 Task: Look for space in Akitashi, Japan from 1st June, 2023 to 9th June, 2023 for 5 adults in price range Rs.6000 to Rs.12000. Place can be entire place with 3 bedrooms having 3 beds and 3 bathrooms. Property type can be house, flat, guest house. Booking option can be shelf check-in. Required host language is English.
Action: Mouse moved to (487, 116)
Screenshot: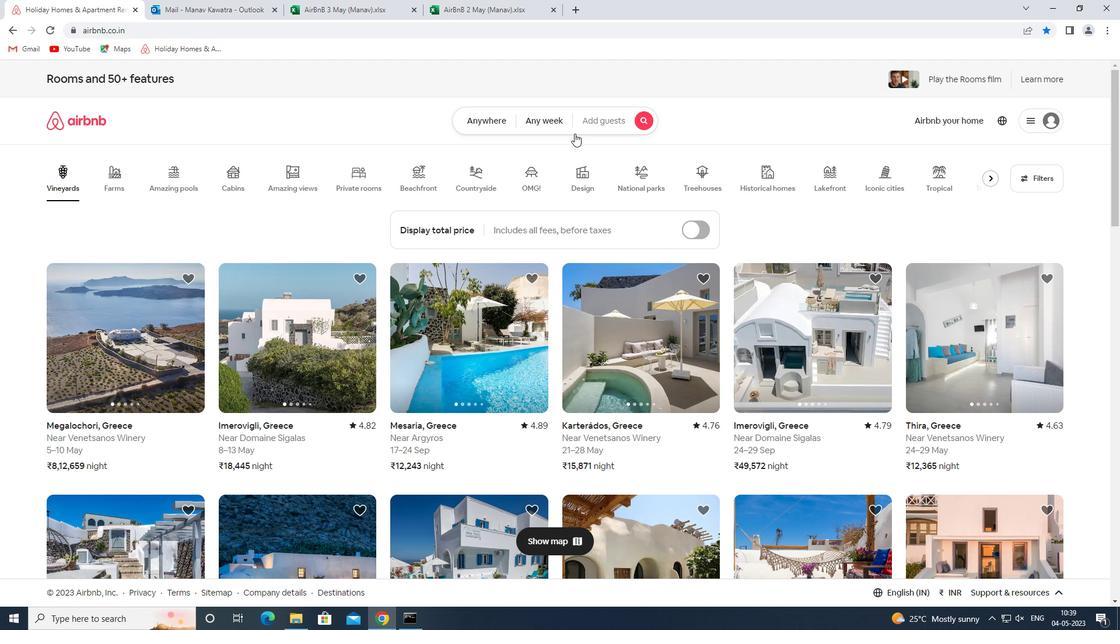 
Action: Mouse pressed left at (487, 116)
Screenshot: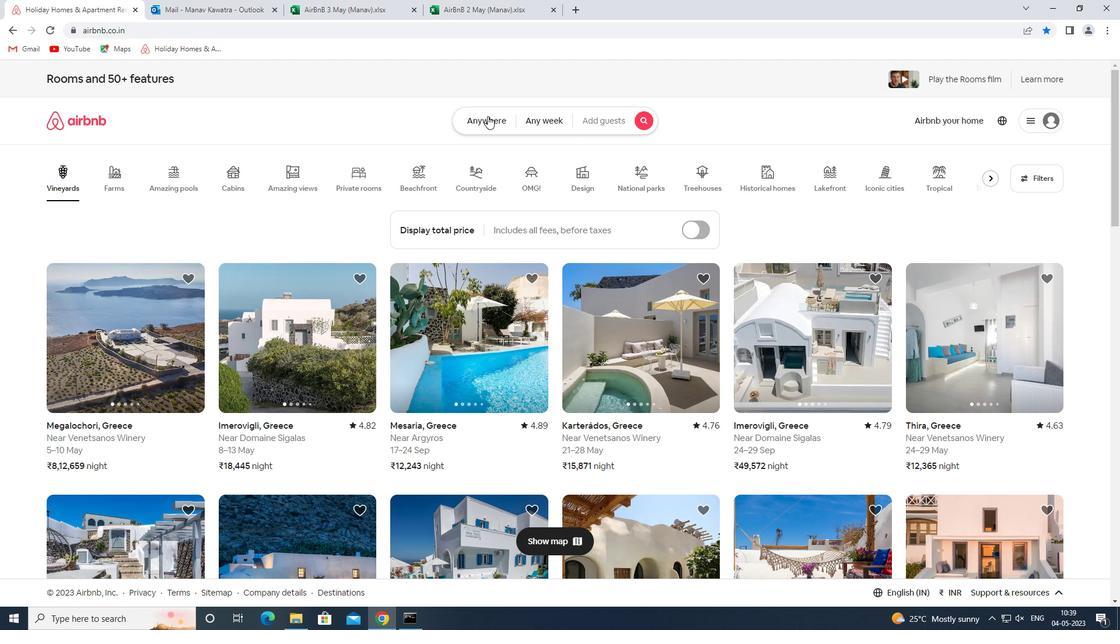 
Action: Mouse moved to (396, 168)
Screenshot: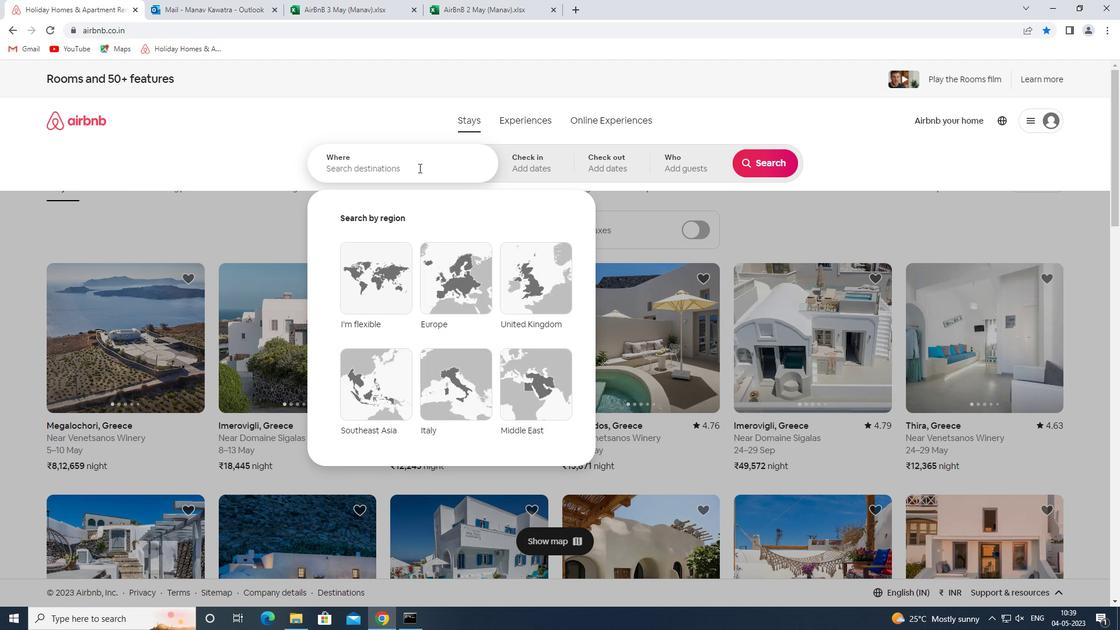 
Action: Mouse pressed left at (396, 168)
Screenshot: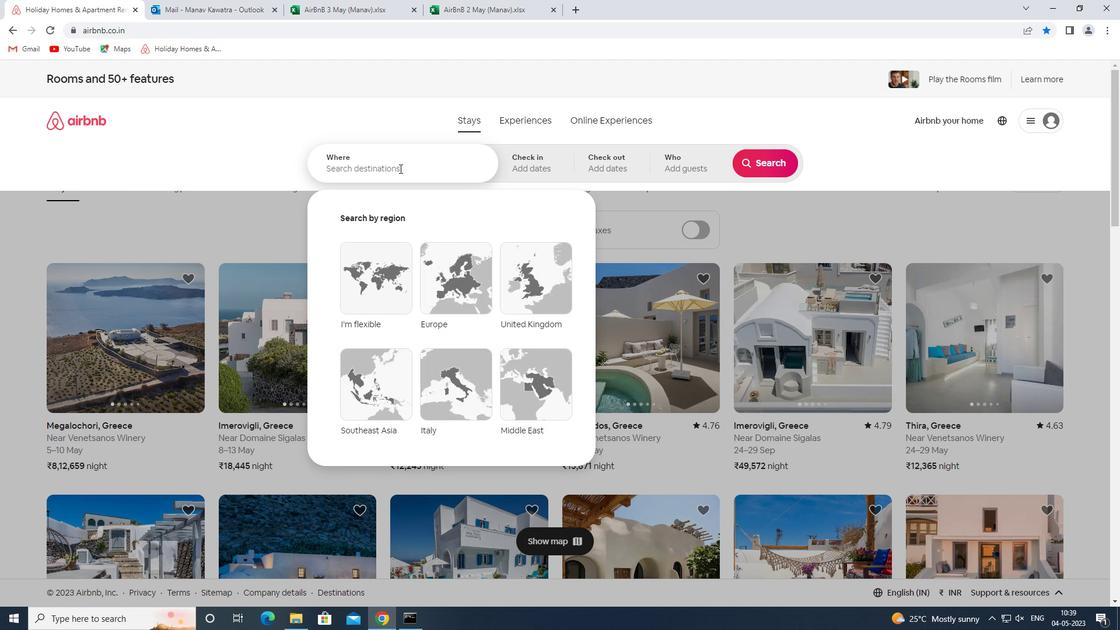 
Action: Mouse moved to (396, 167)
Screenshot: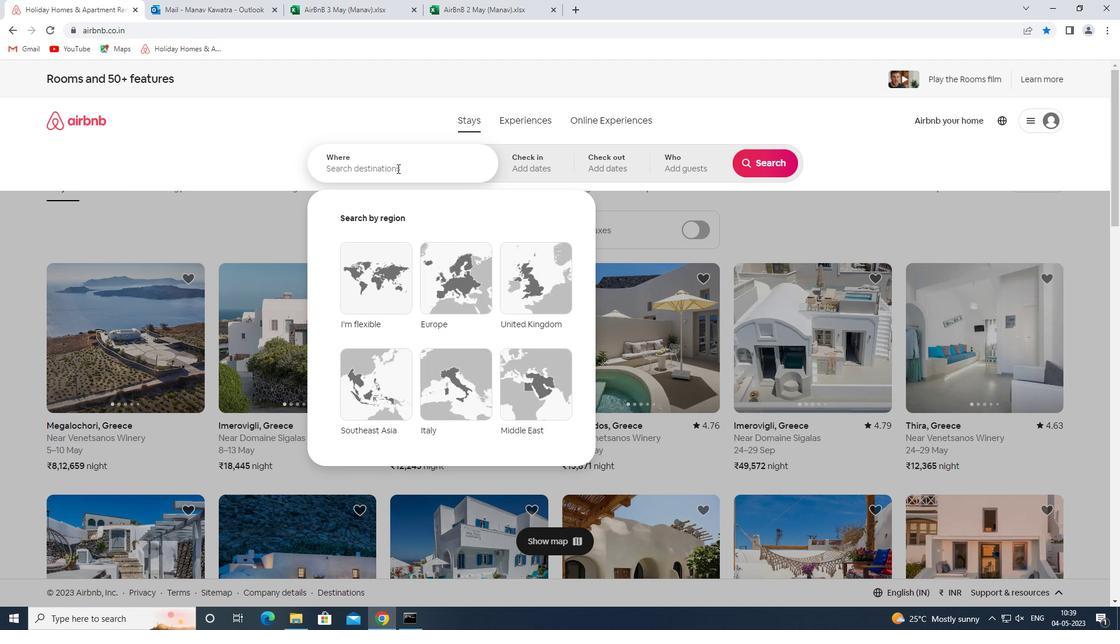 
Action: Key pressed akitashi<Key.space>japan<Key.space><Key.enter>
Screenshot: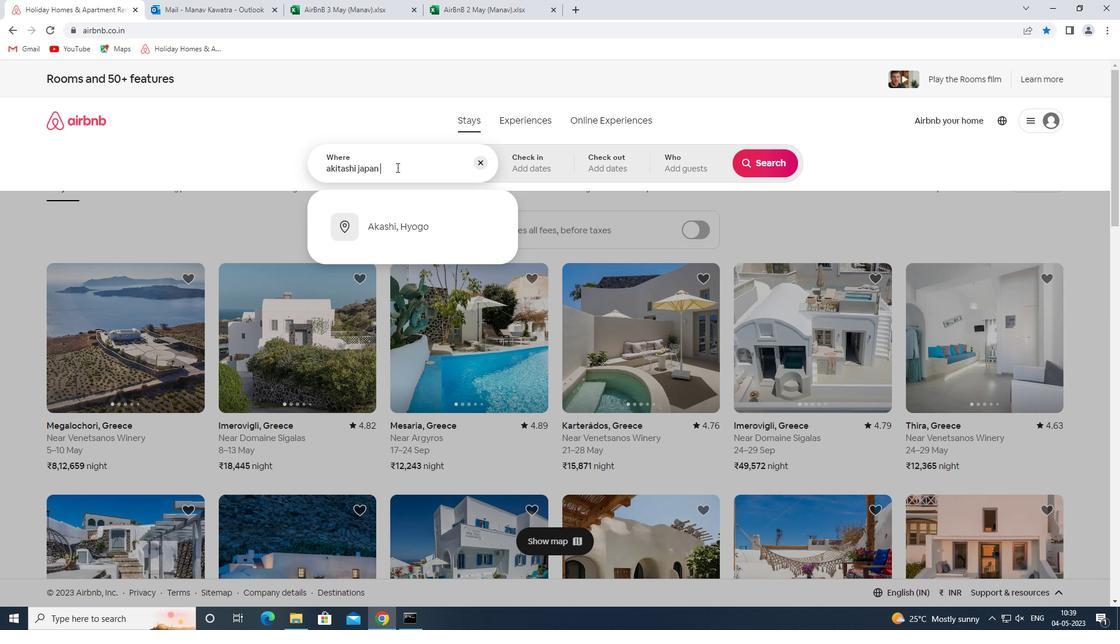 
Action: Mouse moved to (693, 304)
Screenshot: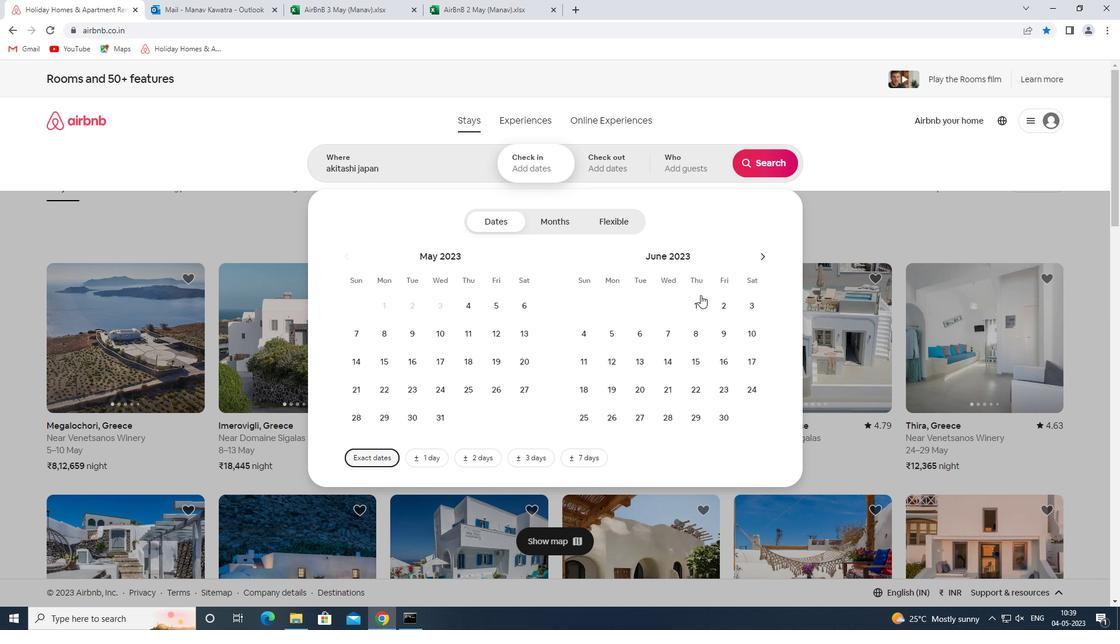 
Action: Mouse pressed left at (693, 304)
Screenshot: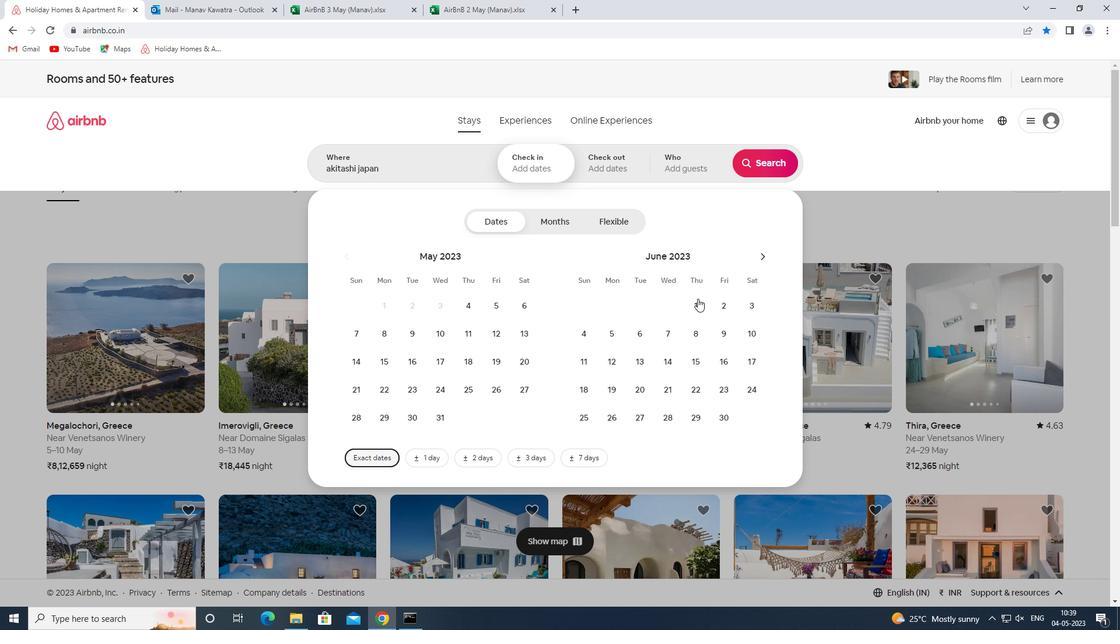 
Action: Mouse moved to (728, 333)
Screenshot: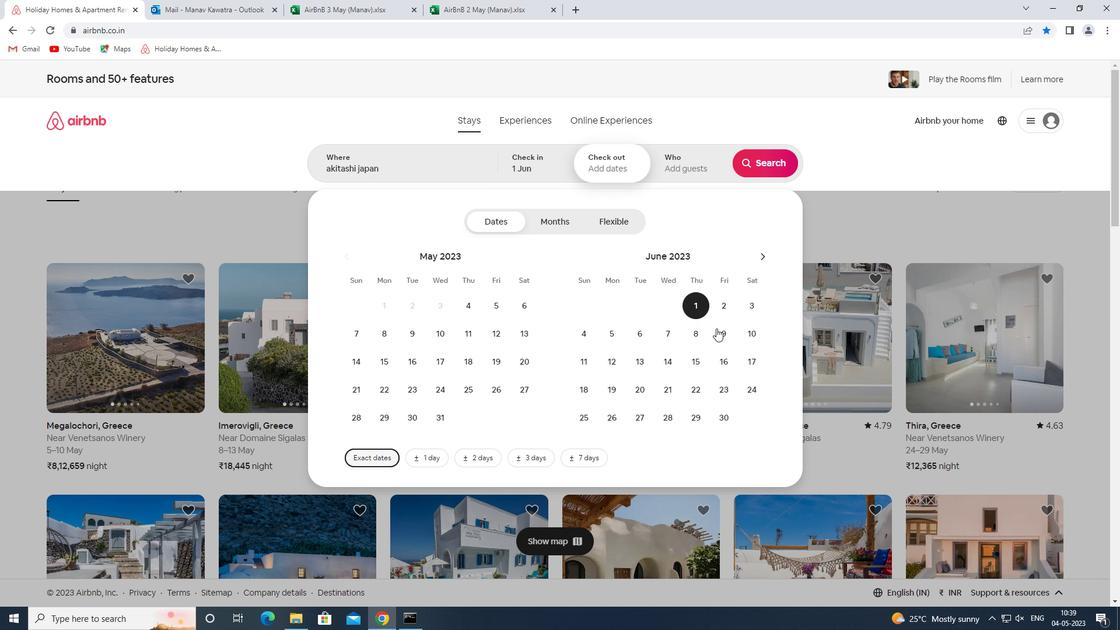 
Action: Mouse pressed left at (728, 333)
Screenshot: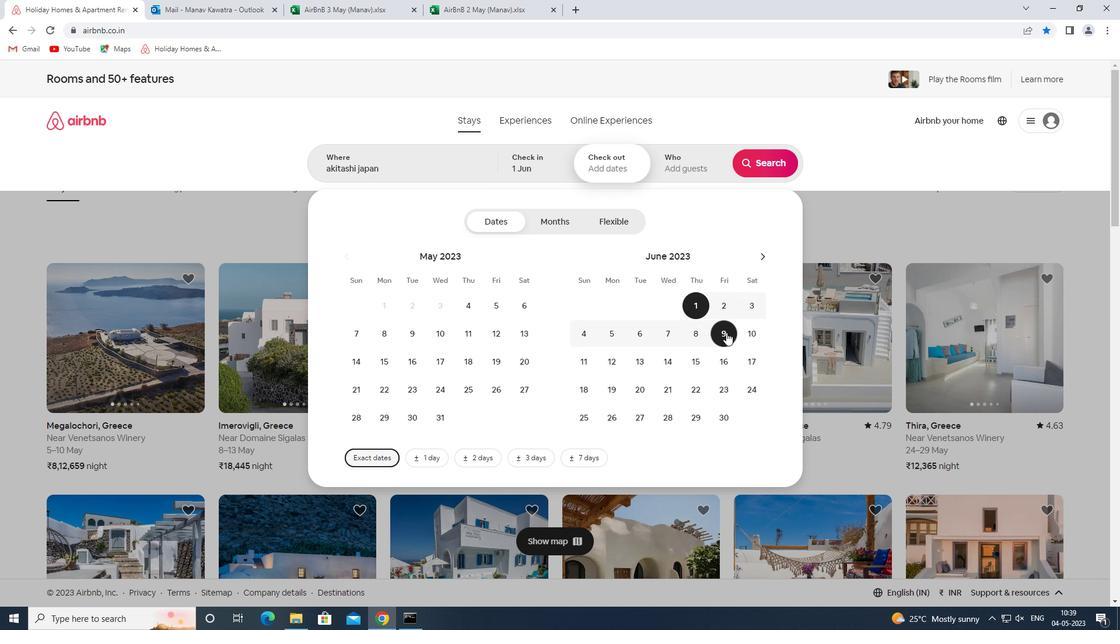 
Action: Mouse moved to (686, 170)
Screenshot: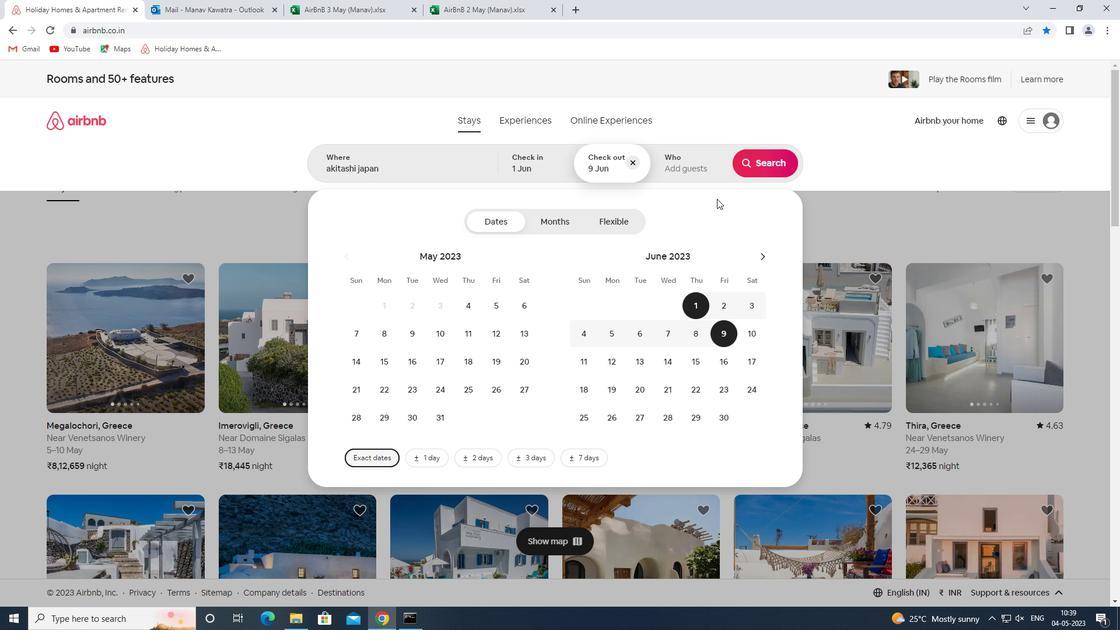
Action: Mouse pressed left at (686, 170)
Screenshot: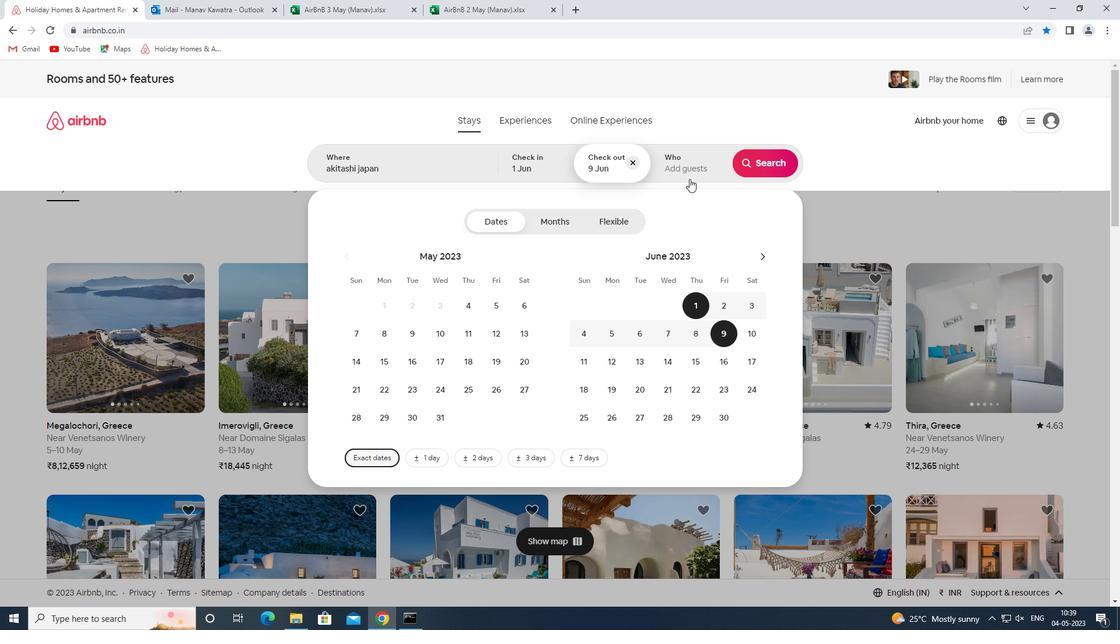 
Action: Mouse moved to (769, 226)
Screenshot: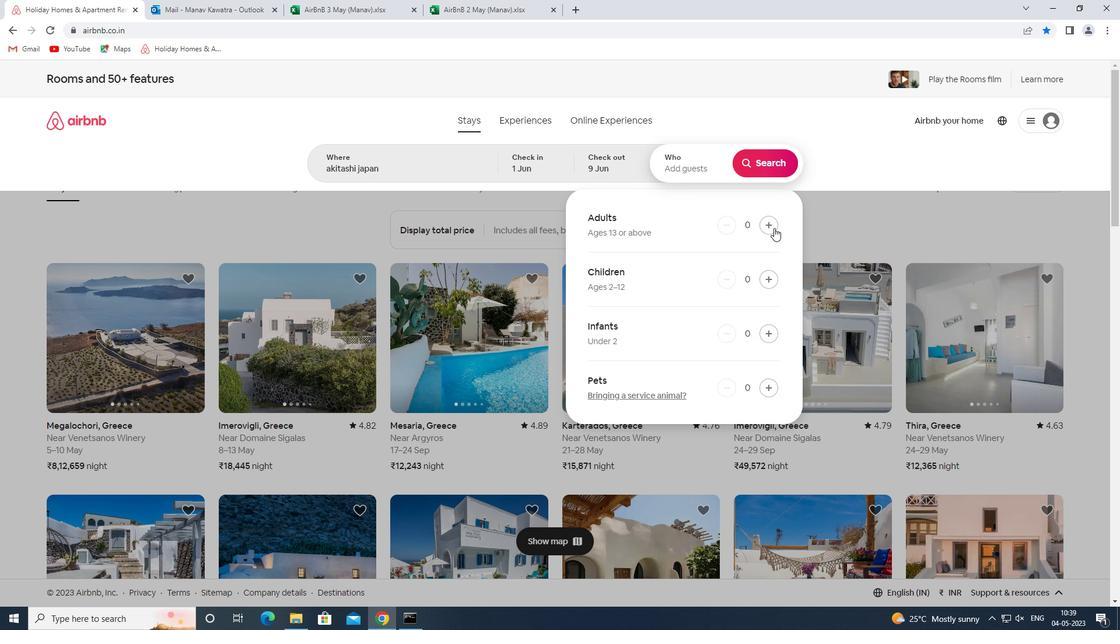 
Action: Mouse pressed left at (769, 226)
Screenshot: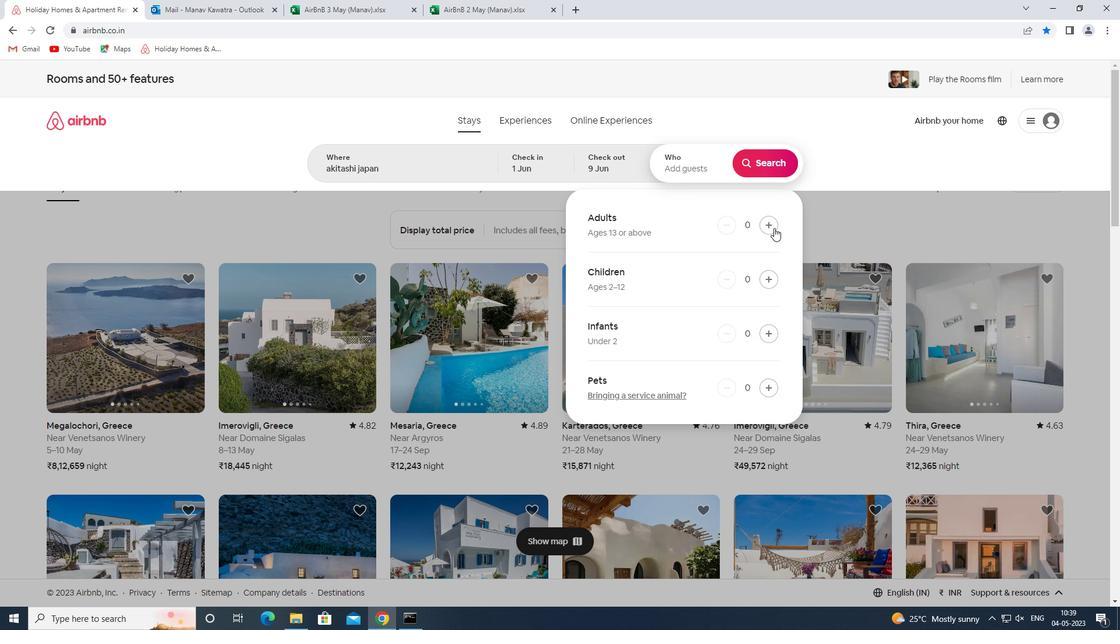 
Action: Mouse moved to (770, 225)
Screenshot: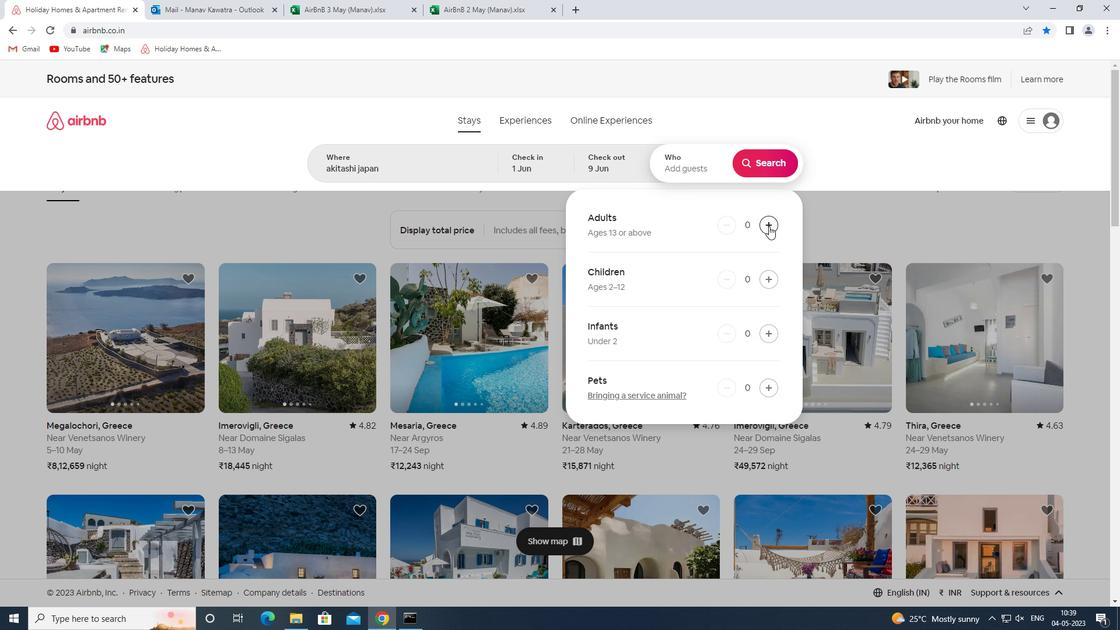 
Action: Mouse pressed left at (770, 225)
Screenshot: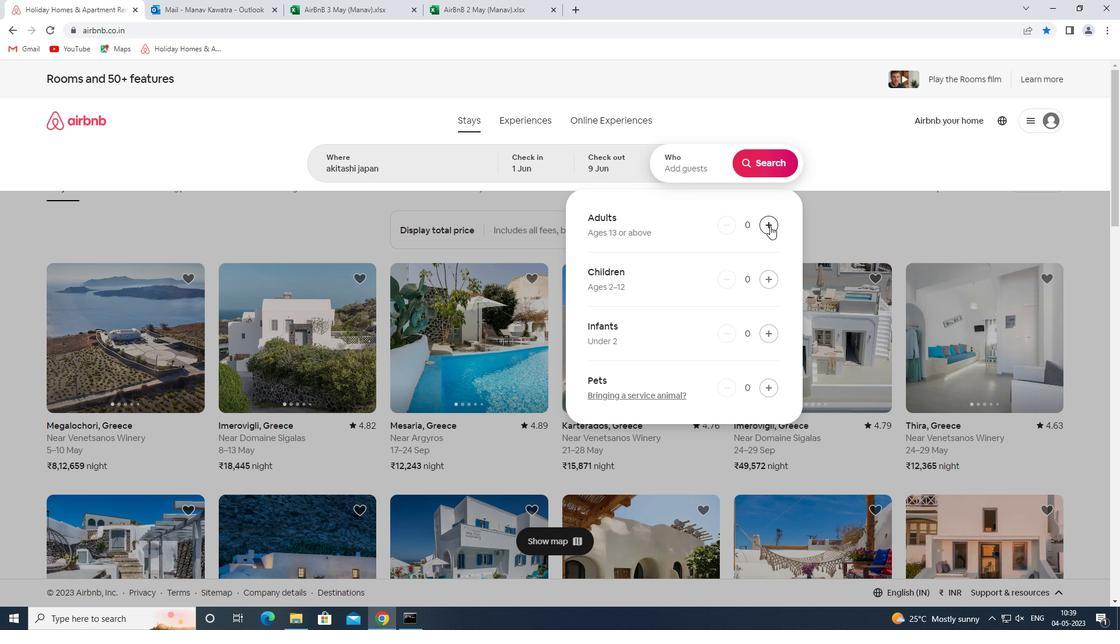 
Action: Mouse pressed left at (770, 225)
Screenshot: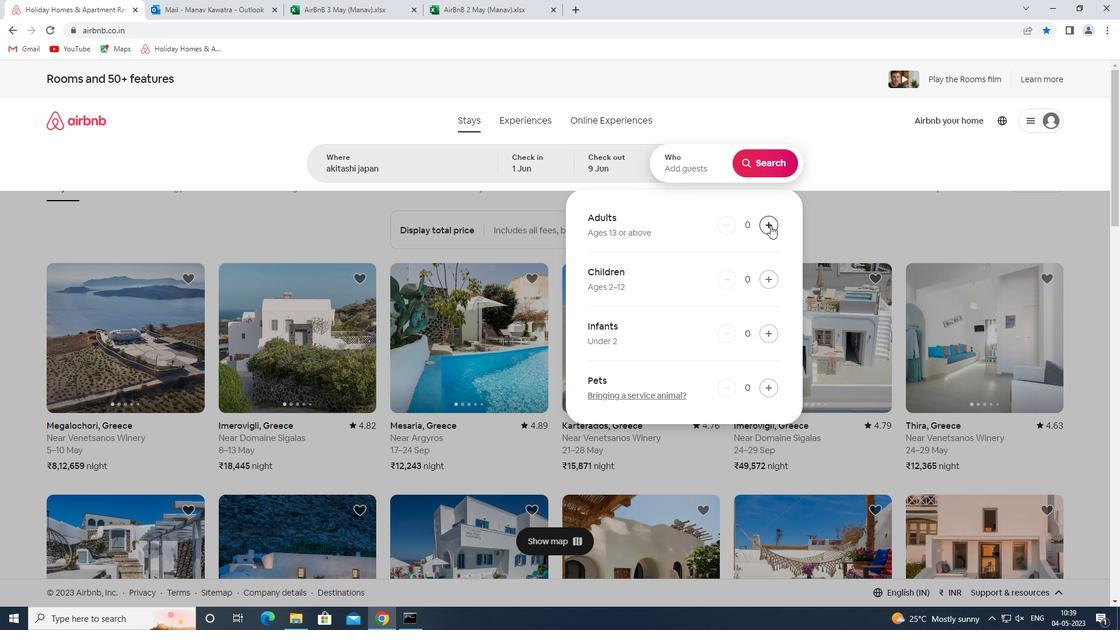 
Action: Mouse pressed left at (770, 225)
Screenshot: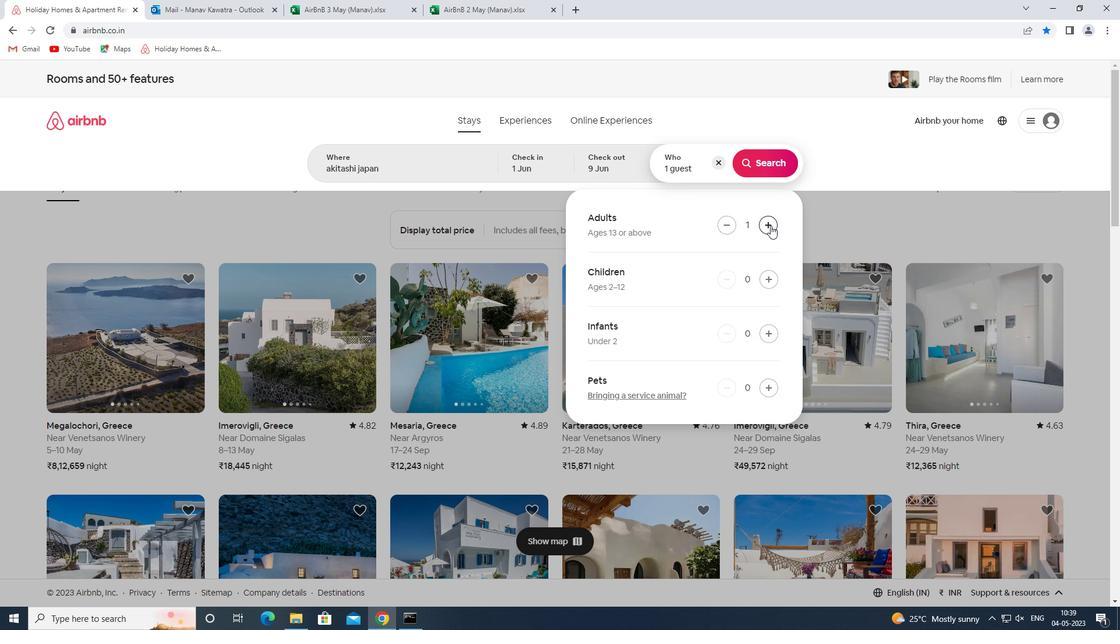 
Action: Mouse moved to (771, 225)
Screenshot: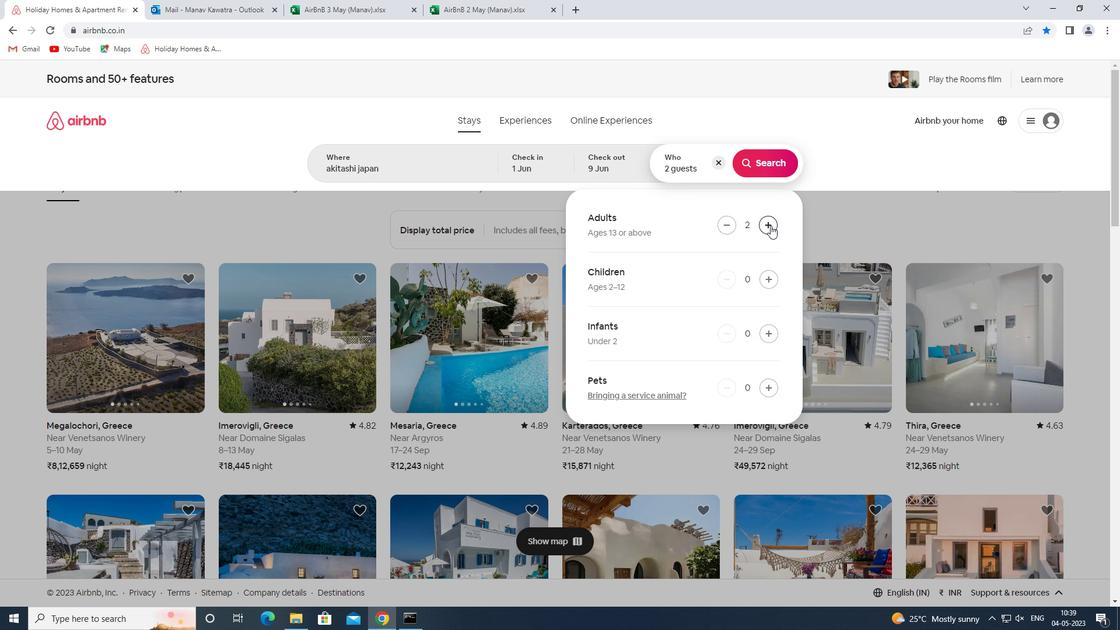 
Action: Mouse pressed left at (771, 225)
Screenshot: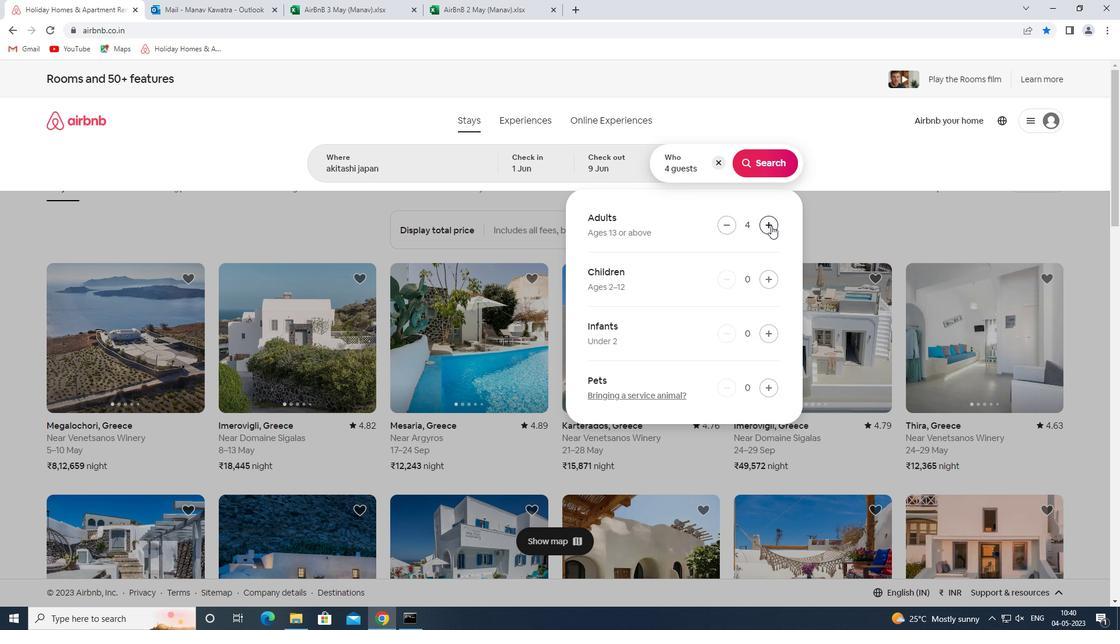 
Action: Mouse moved to (759, 165)
Screenshot: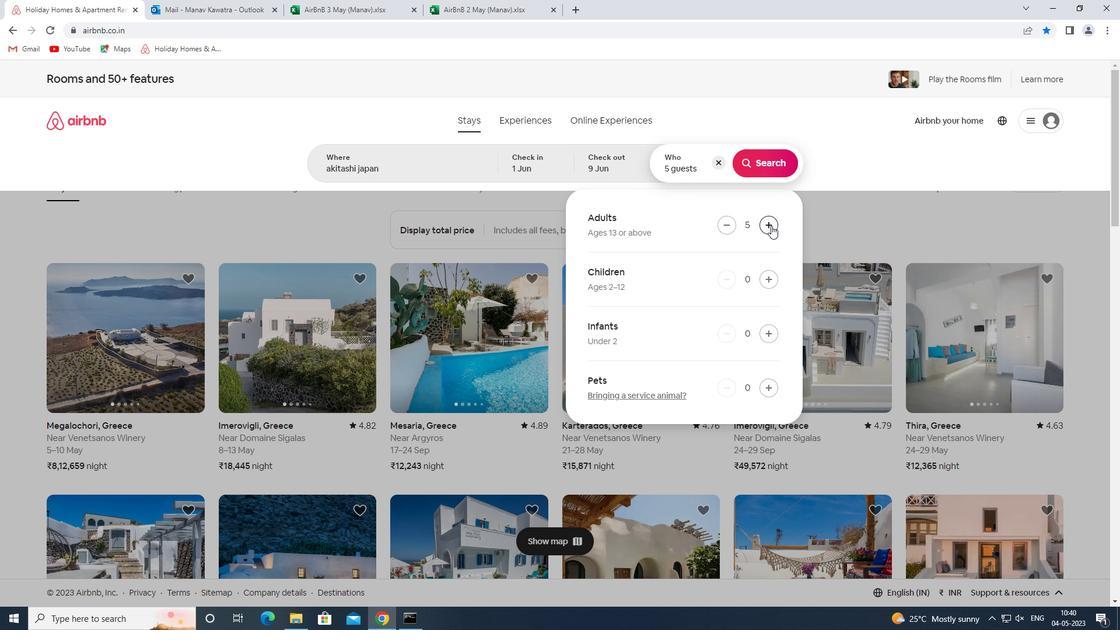 
Action: Mouse pressed left at (759, 165)
Screenshot: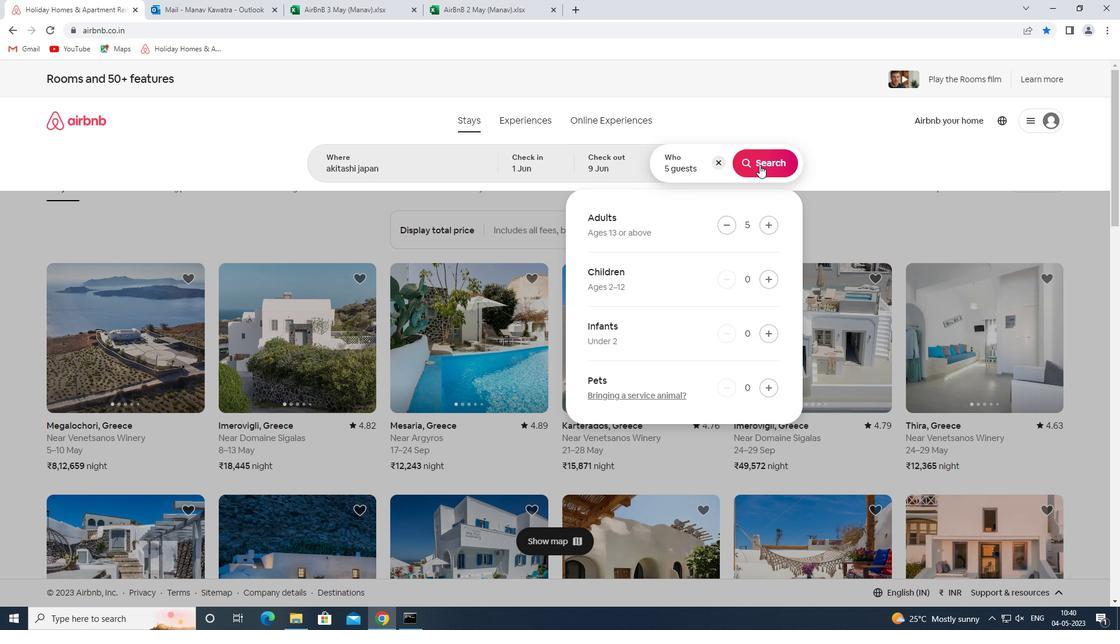 
Action: Mouse moved to (1081, 130)
Screenshot: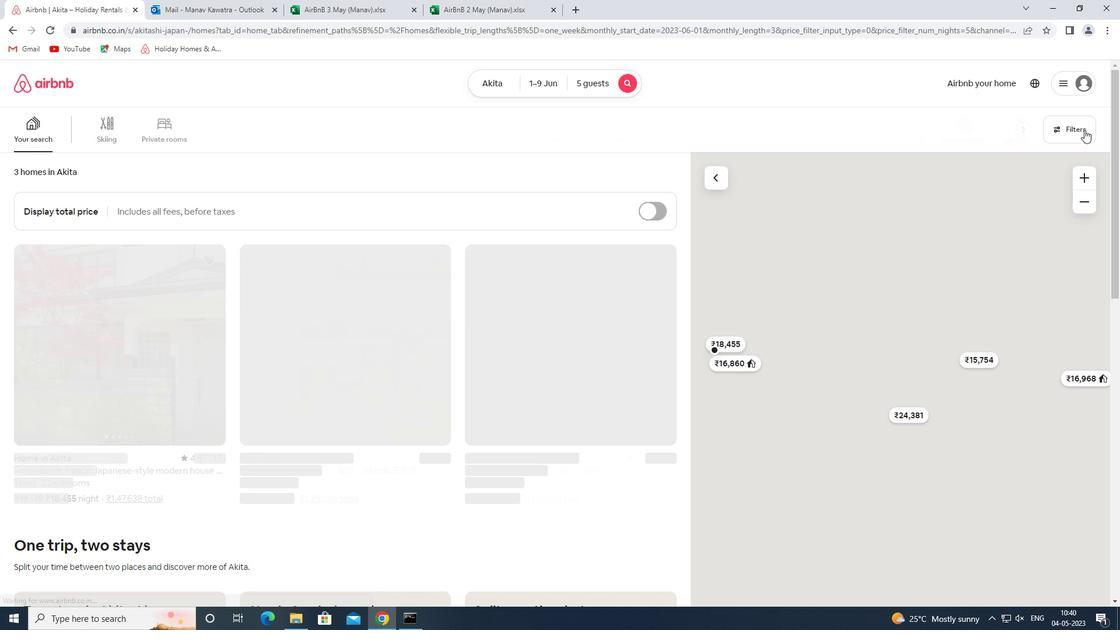 
Action: Mouse pressed left at (1081, 130)
Screenshot: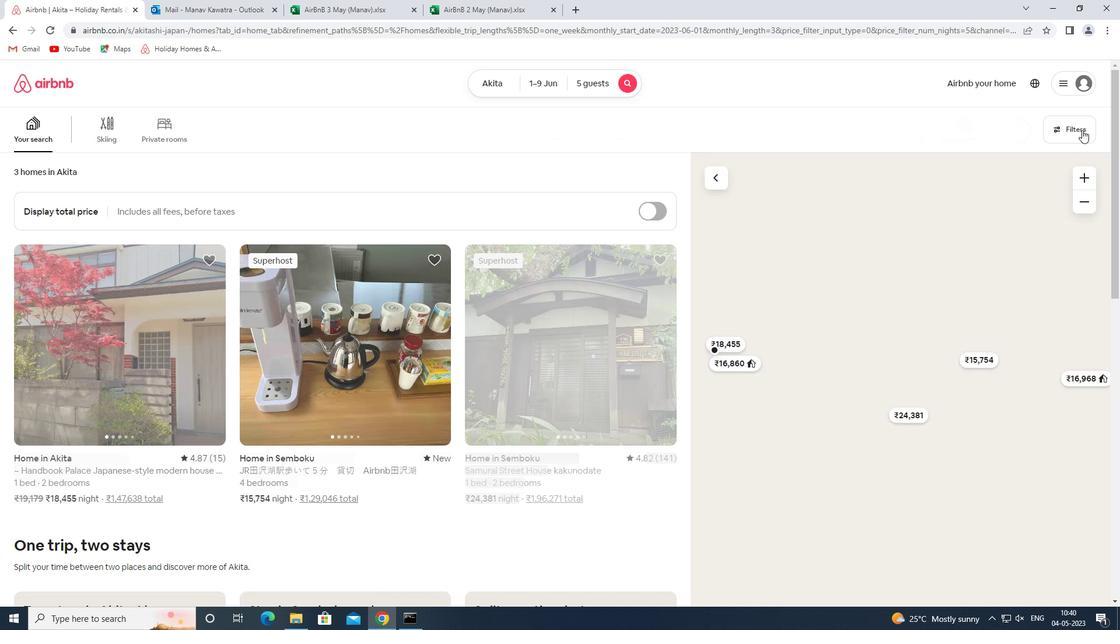 
Action: Mouse moved to (421, 278)
Screenshot: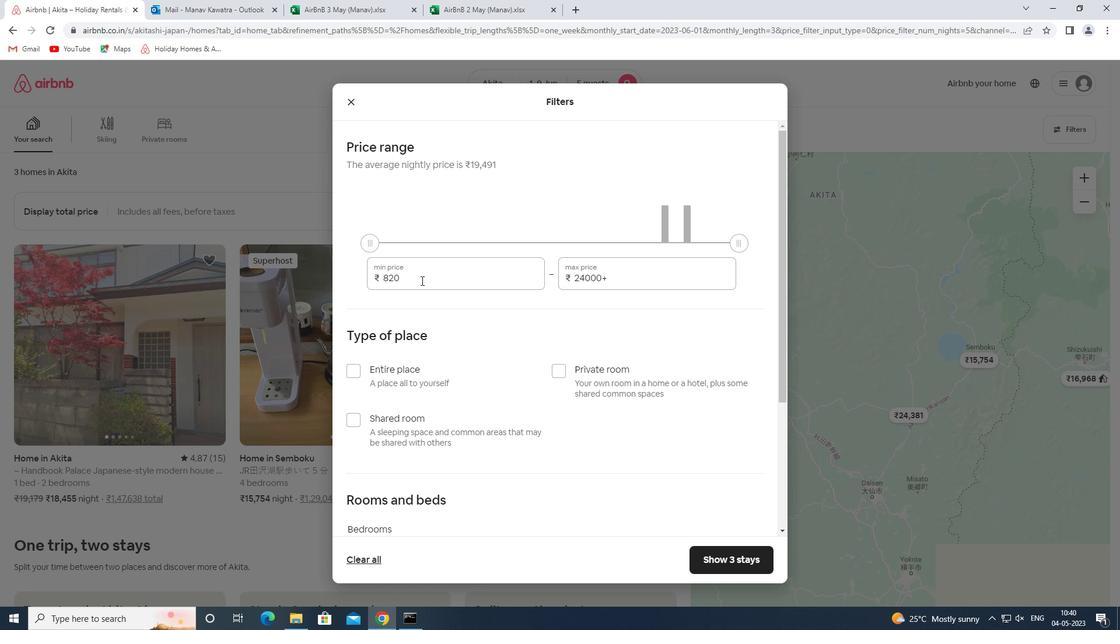 
Action: Mouse pressed left at (421, 278)
Screenshot: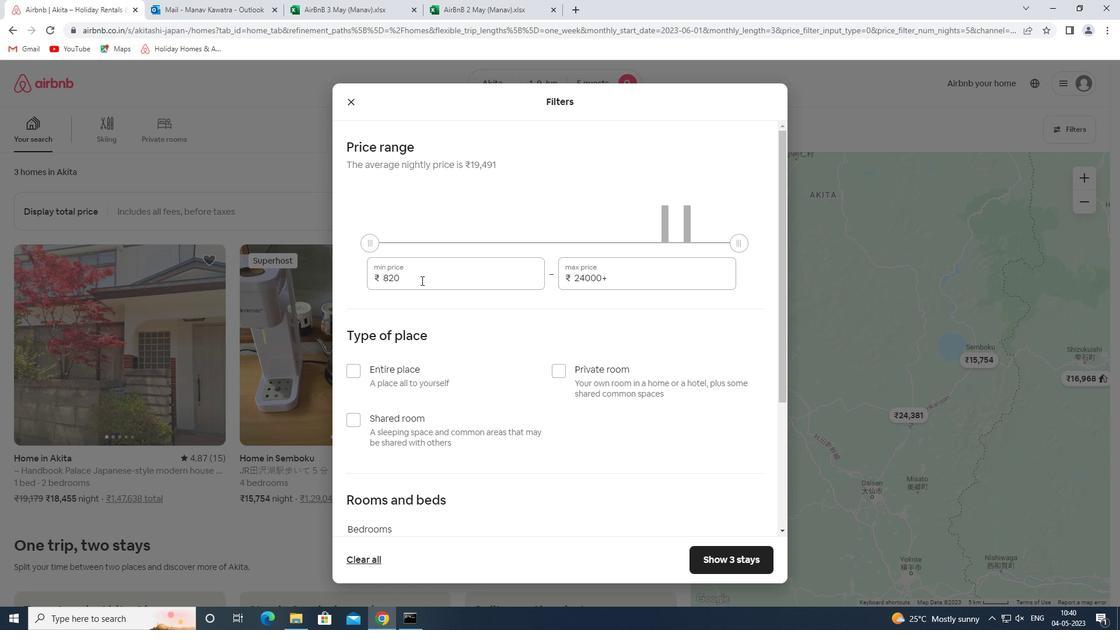
Action: Mouse pressed left at (421, 278)
Screenshot: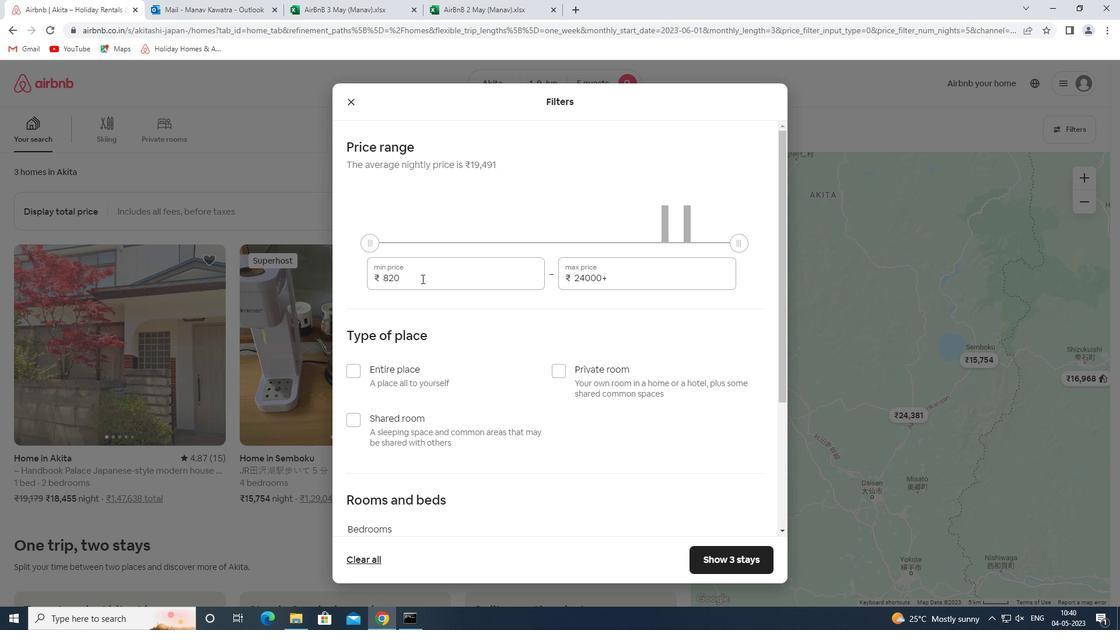 
Action: Mouse moved to (422, 278)
Screenshot: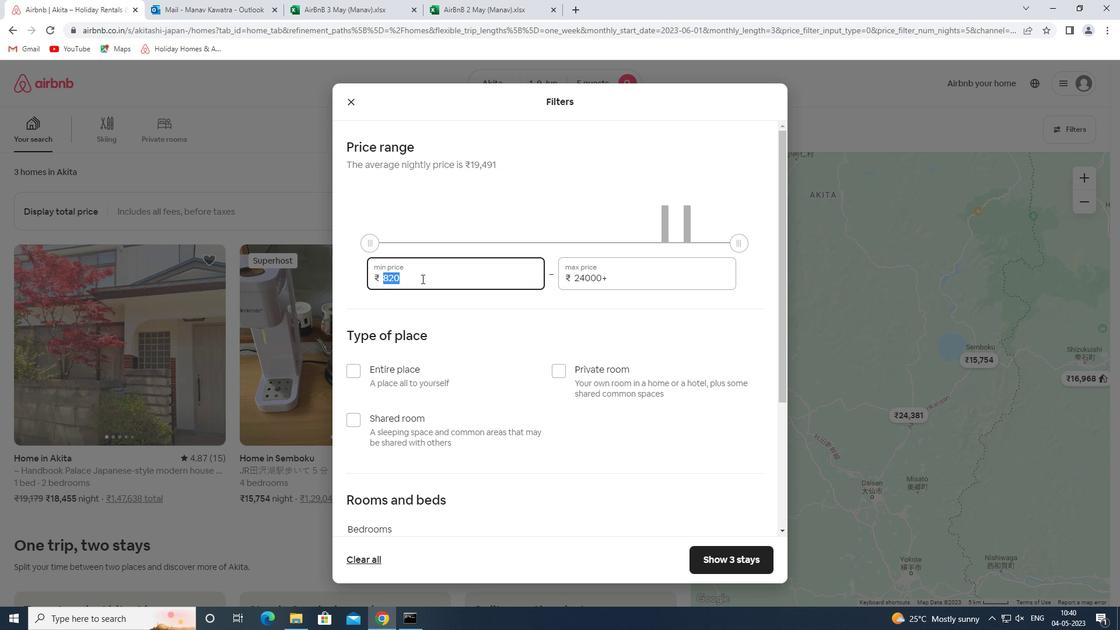 
Action: Key pressed 6000<Key.tab>12000
Screenshot: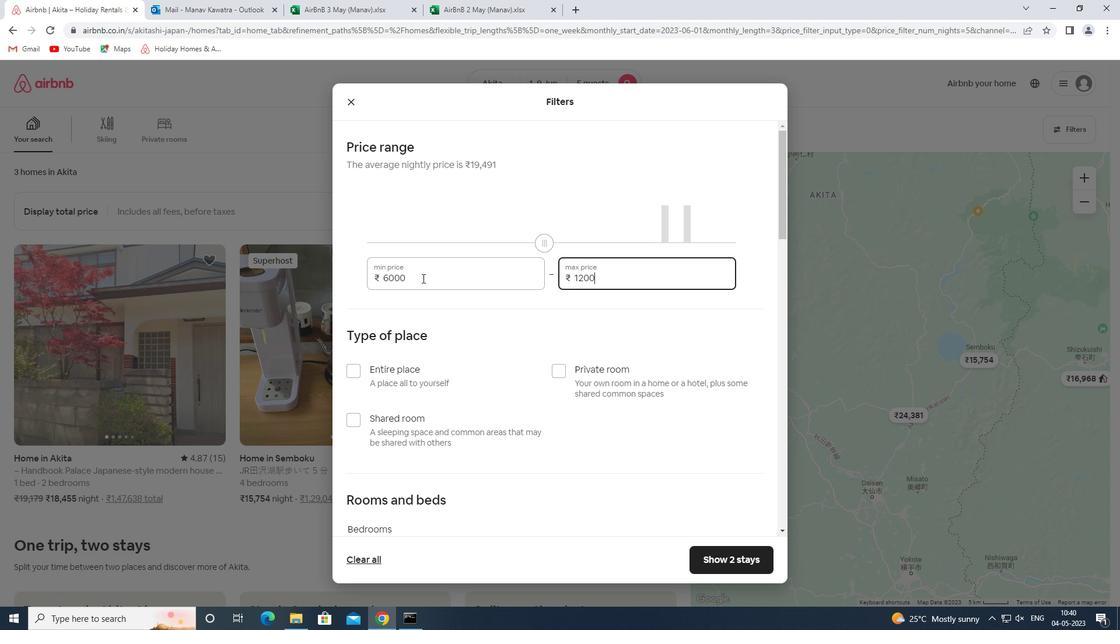 
Action: Mouse moved to (399, 372)
Screenshot: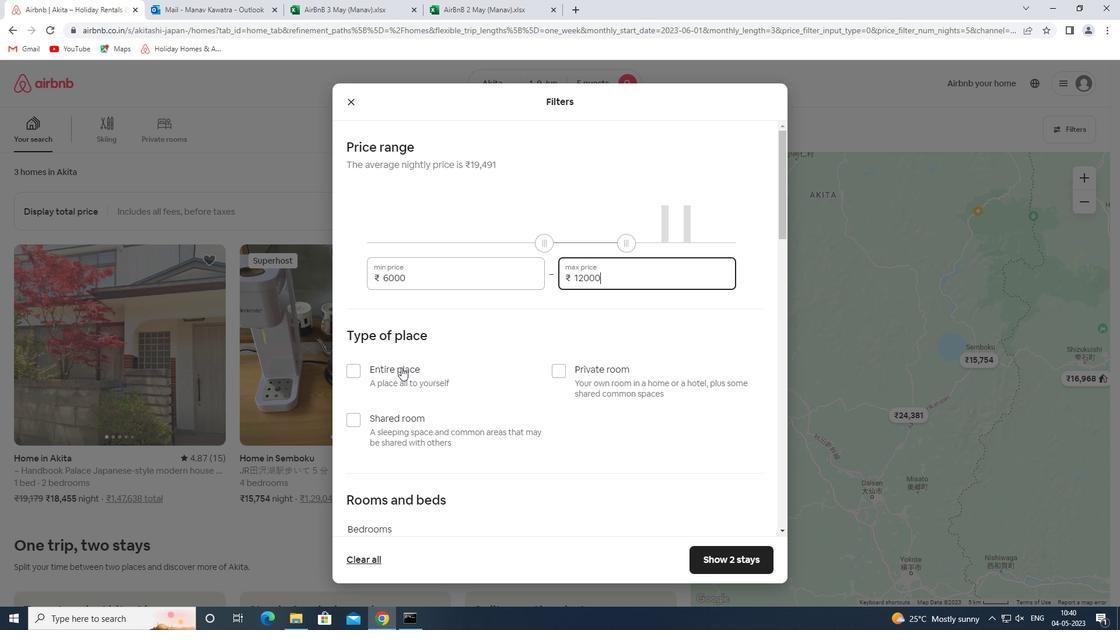 
Action: Mouse pressed left at (399, 372)
Screenshot: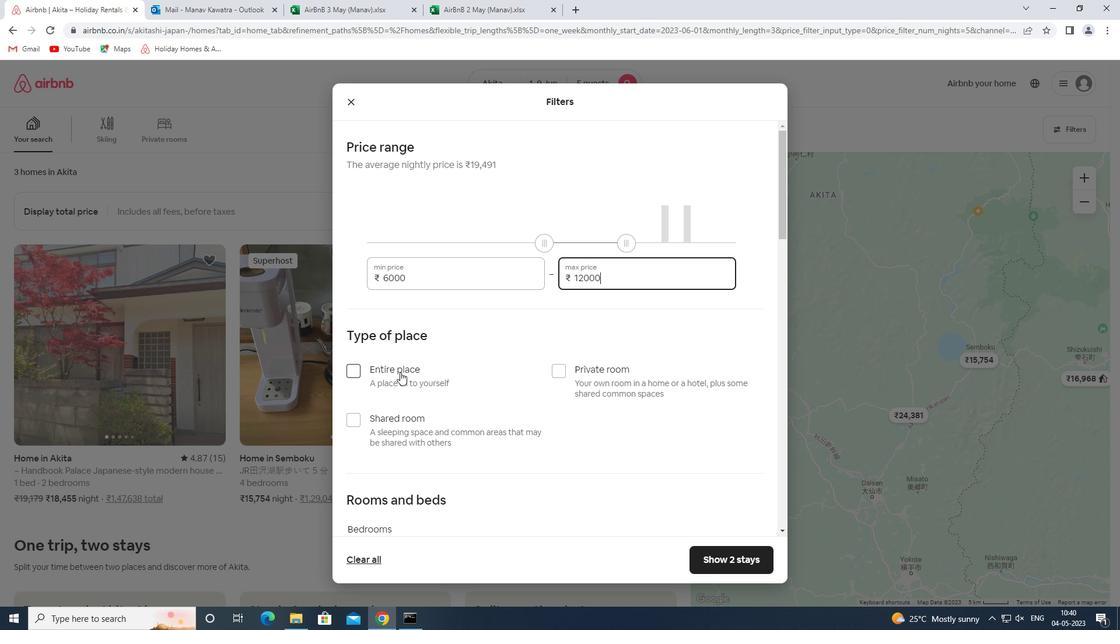 
Action: Mouse moved to (451, 339)
Screenshot: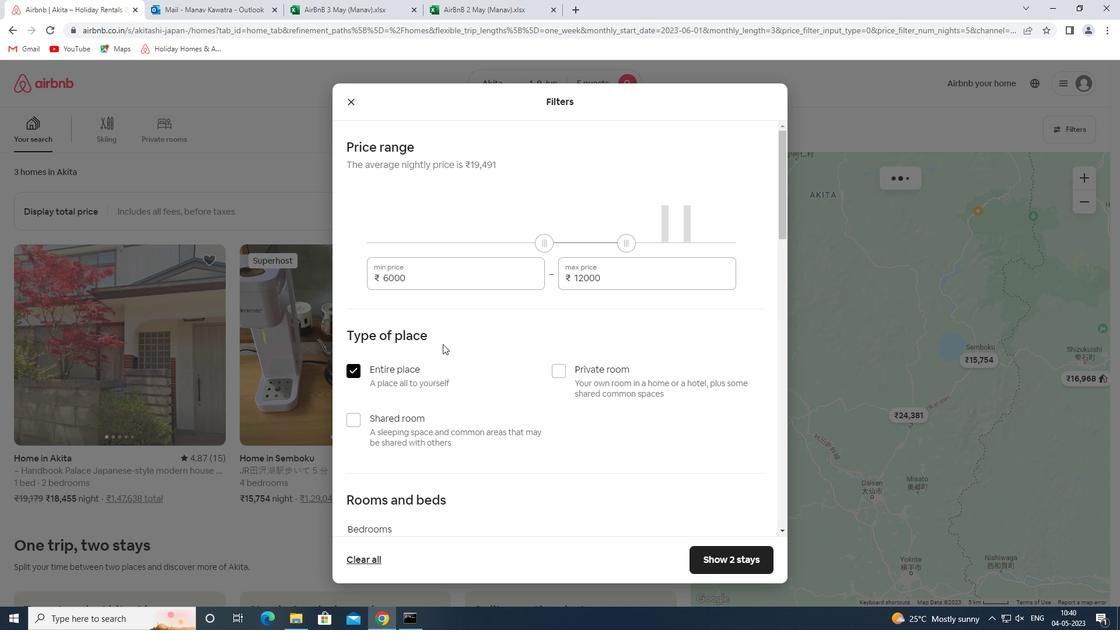 
Action: Mouse scrolled (451, 338) with delta (0, 0)
Screenshot: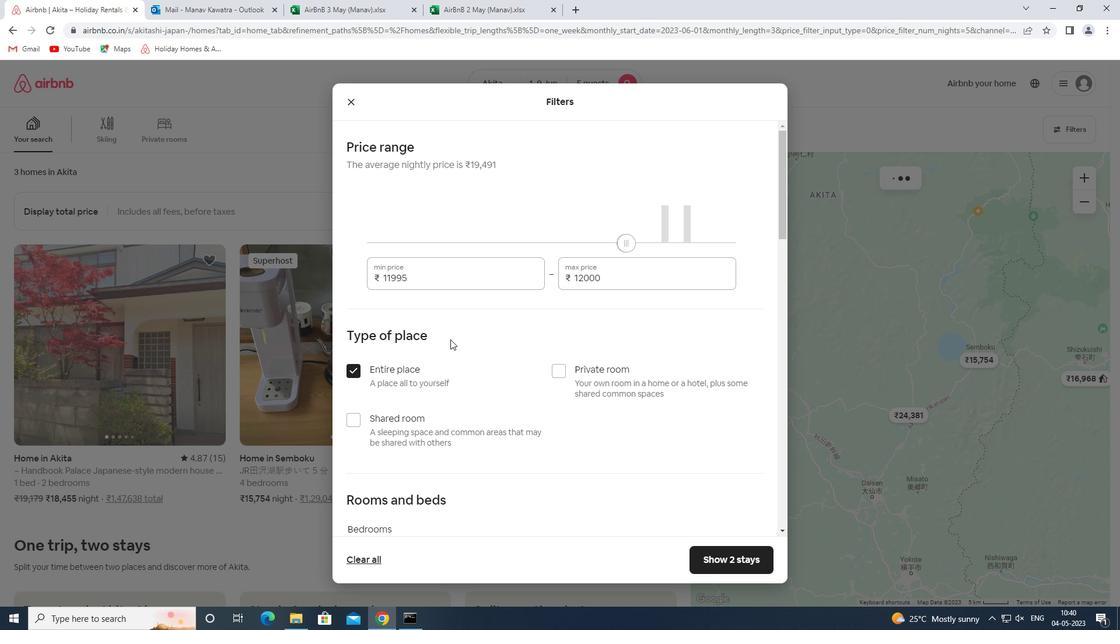 
Action: Mouse moved to (451, 339)
Screenshot: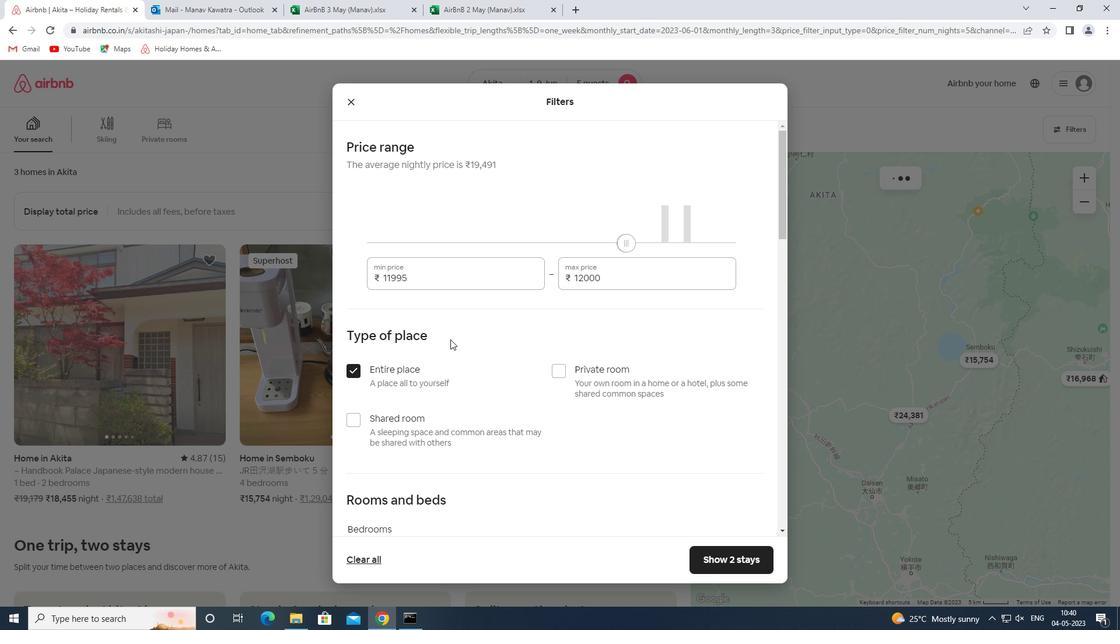 
Action: Mouse scrolled (451, 338) with delta (0, 0)
Screenshot: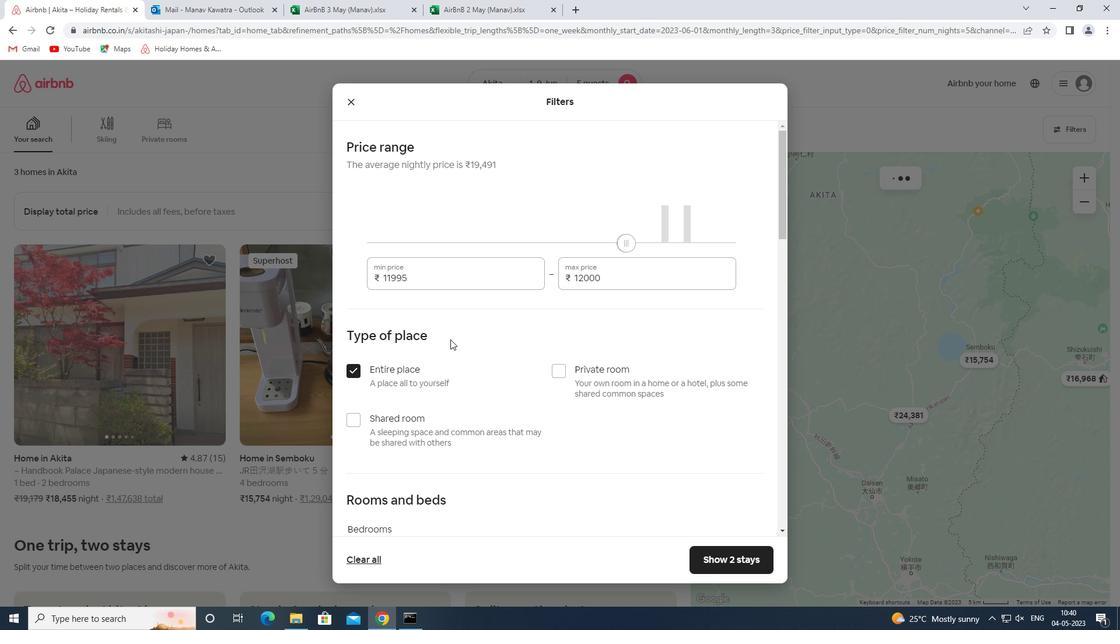 
Action: Mouse scrolled (451, 338) with delta (0, 0)
Screenshot: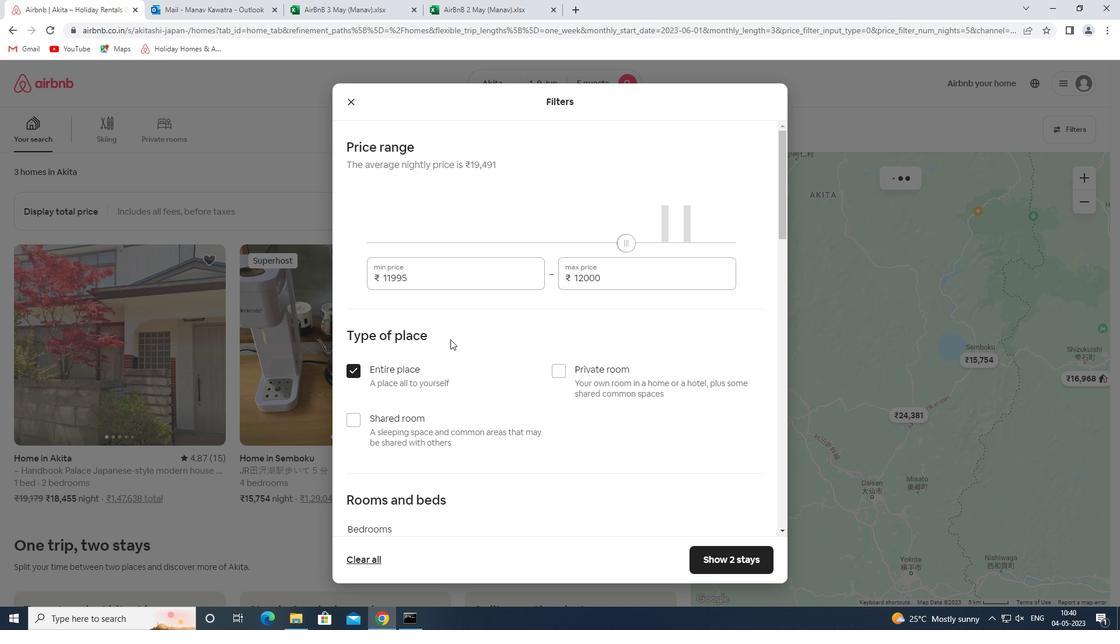 
Action: Mouse scrolled (451, 338) with delta (0, 0)
Screenshot: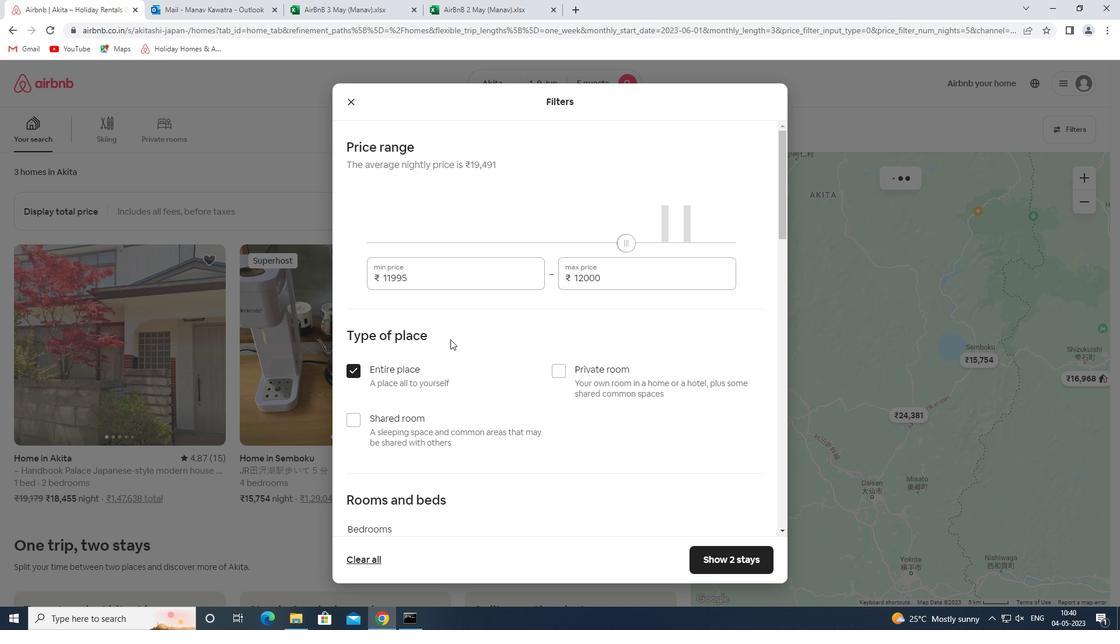 
Action: Mouse scrolled (451, 338) with delta (0, 0)
Screenshot: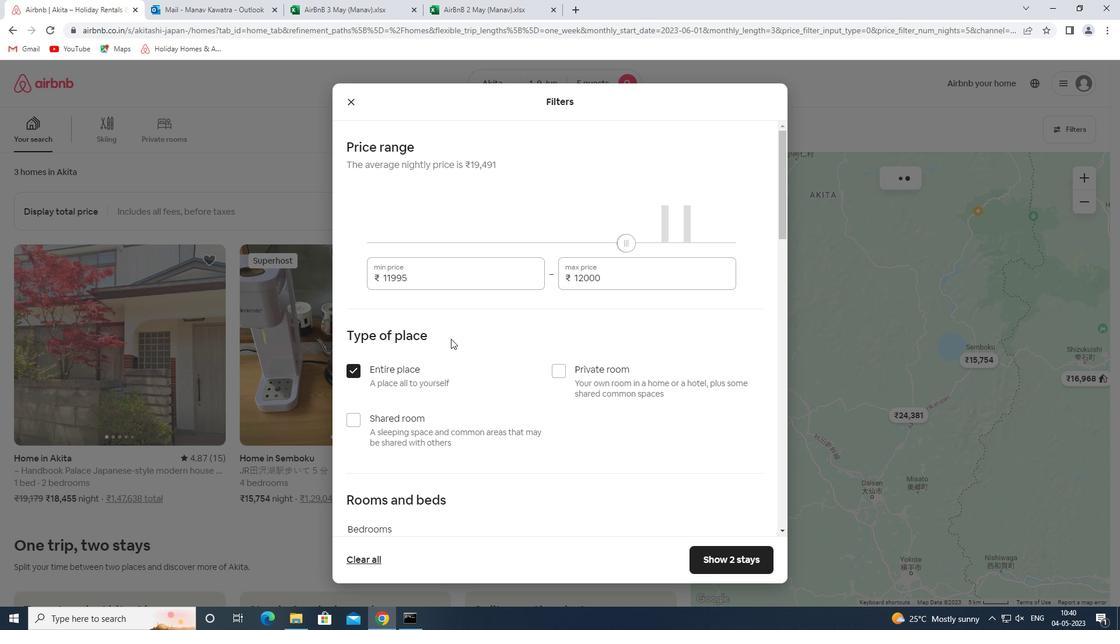 
Action: Mouse scrolled (451, 338) with delta (0, 0)
Screenshot: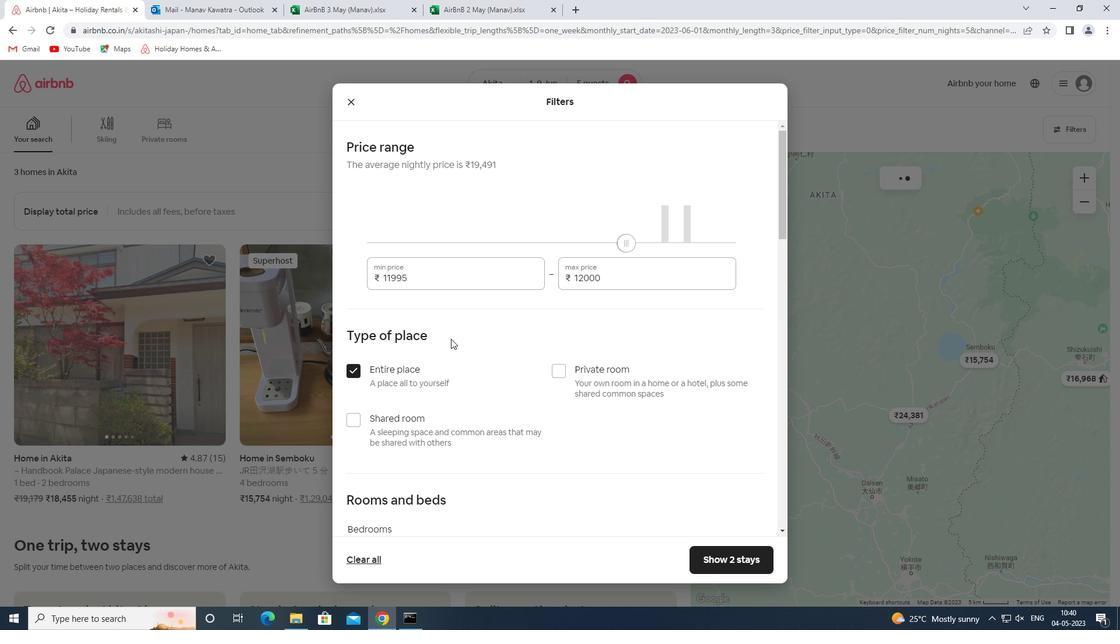 
Action: Mouse moved to (498, 215)
Screenshot: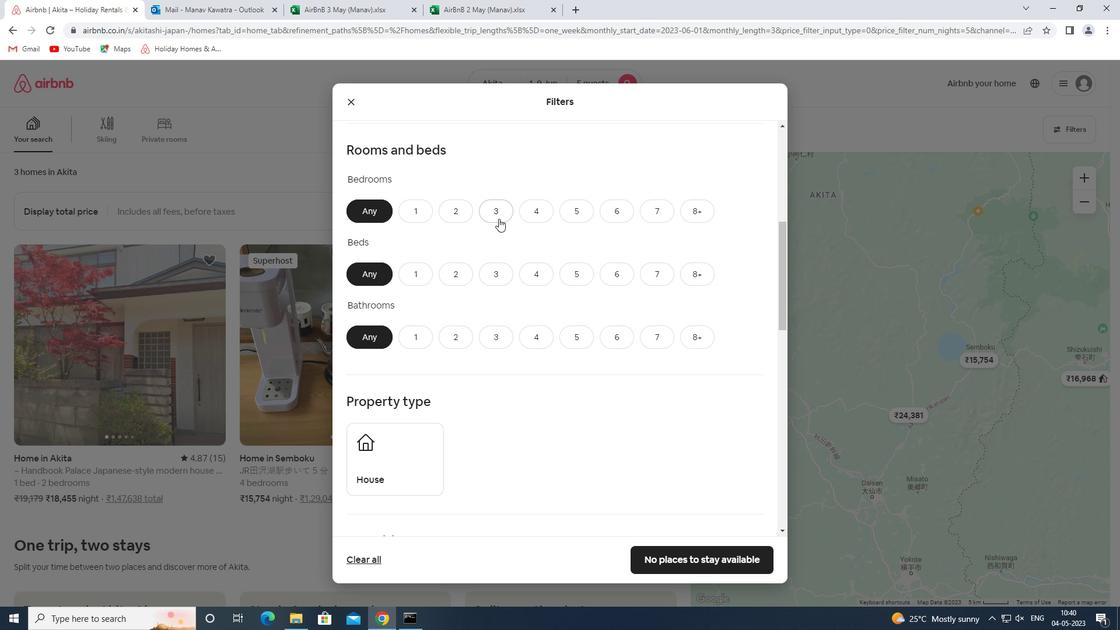 
Action: Mouse pressed left at (498, 215)
Screenshot: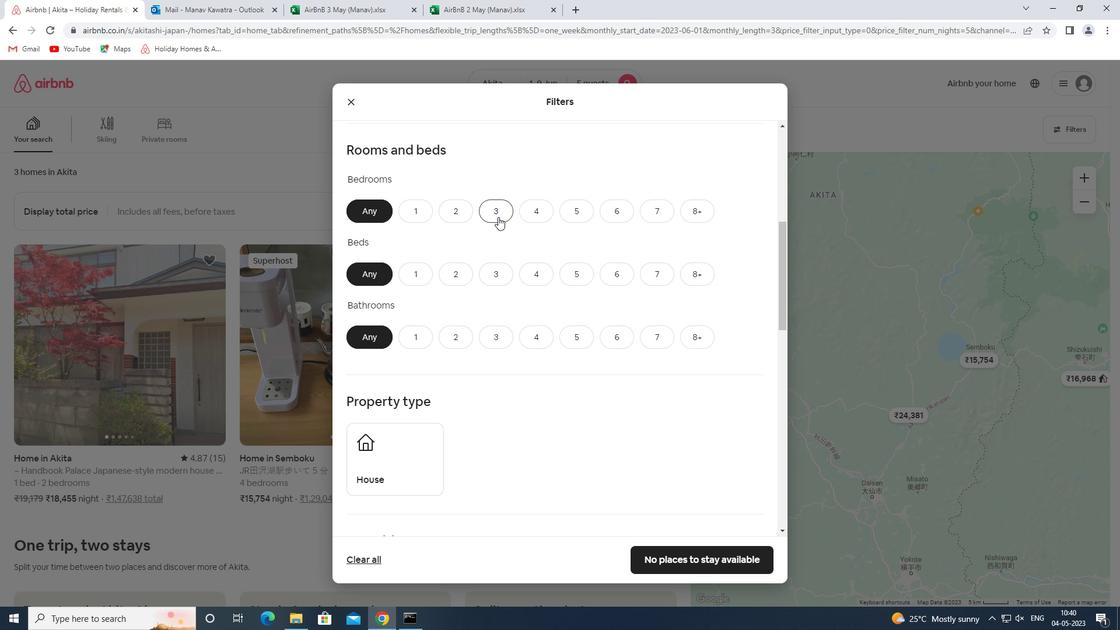 
Action: Mouse moved to (504, 276)
Screenshot: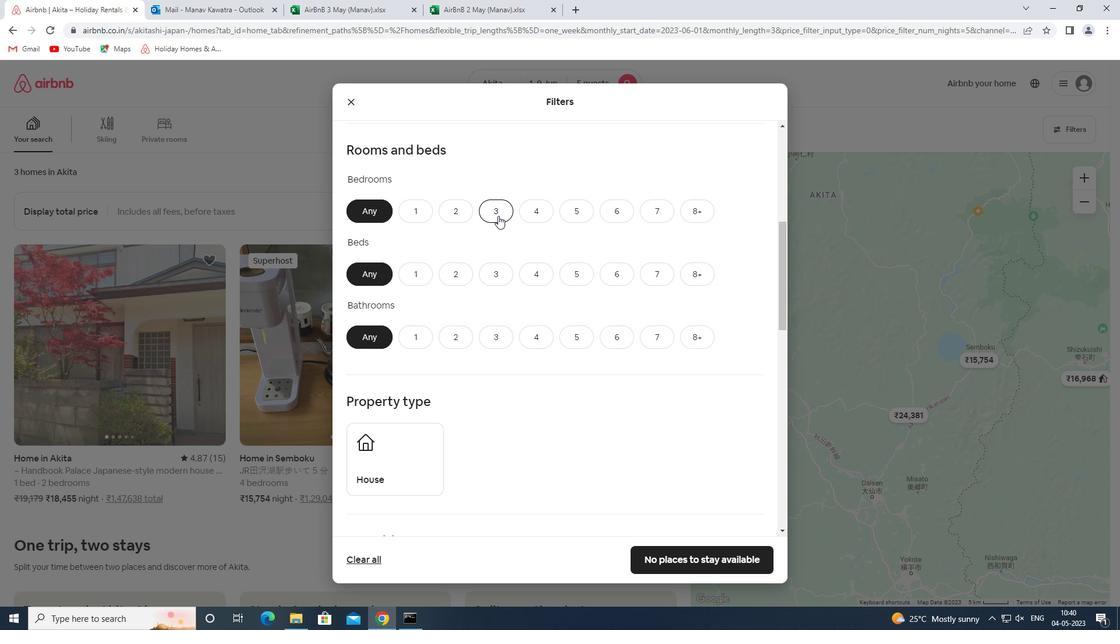 
Action: Mouse pressed left at (504, 276)
Screenshot: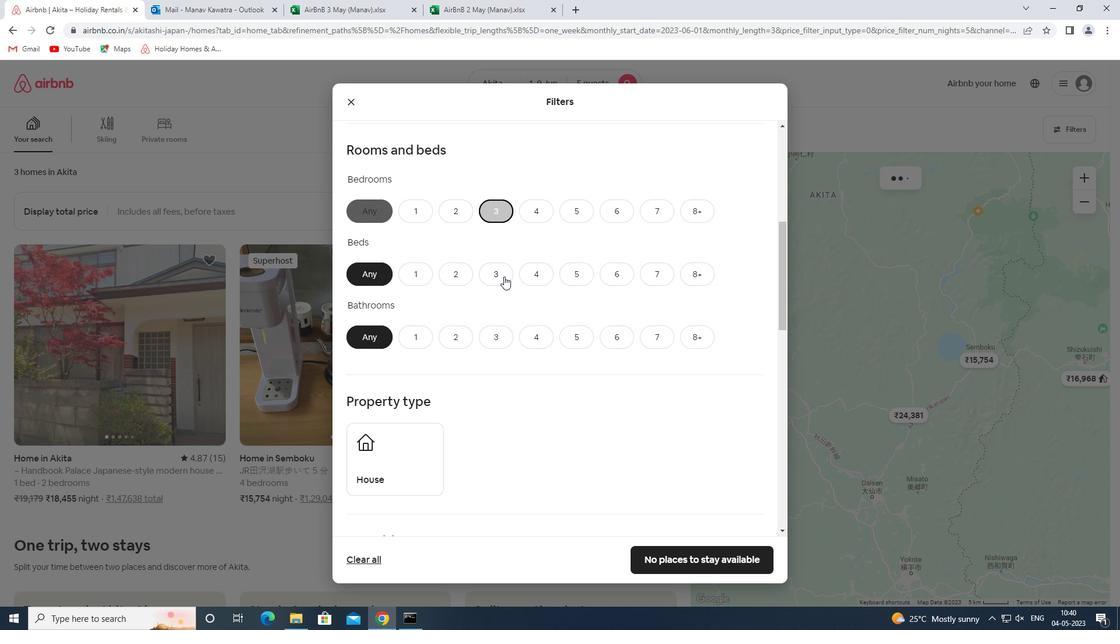 
Action: Mouse moved to (506, 334)
Screenshot: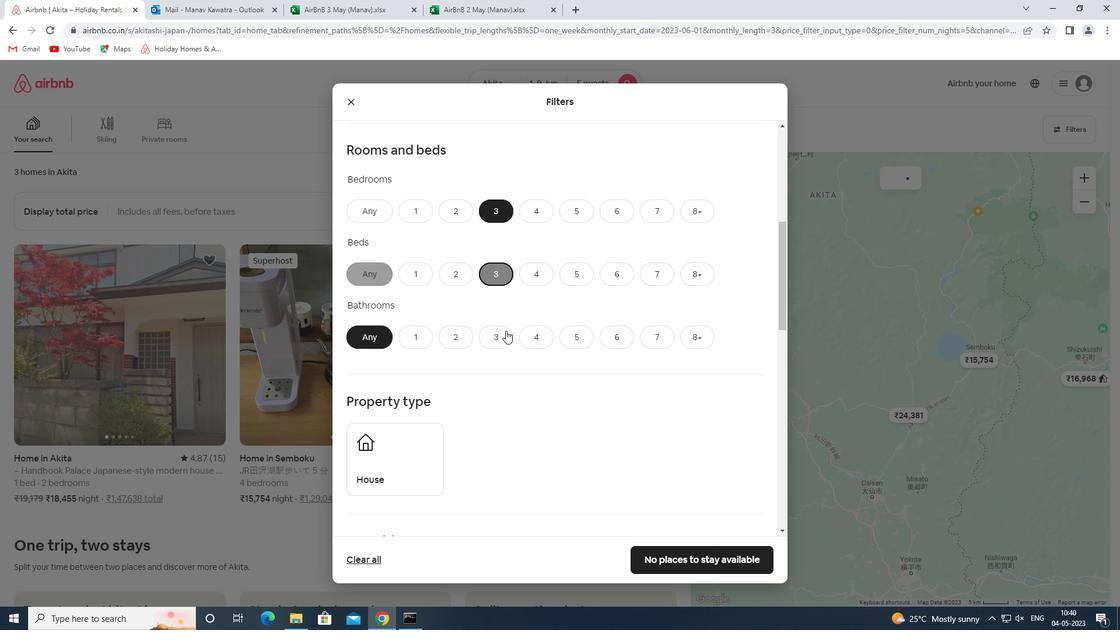 
Action: Mouse pressed left at (506, 334)
Screenshot: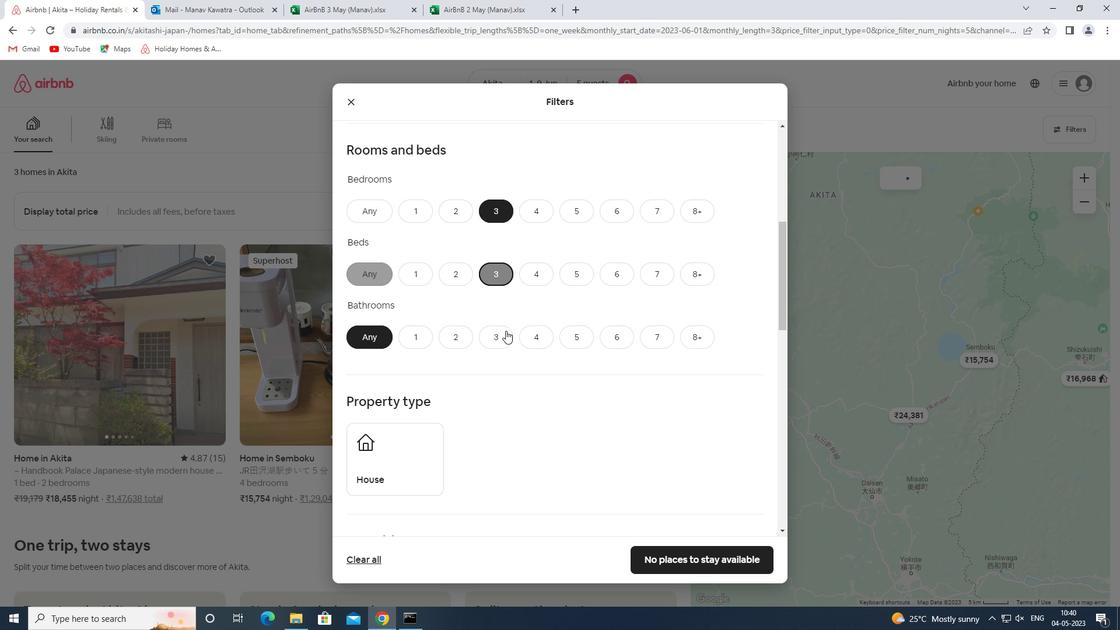 
Action: Mouse moved to (574, 253)
Screenshot: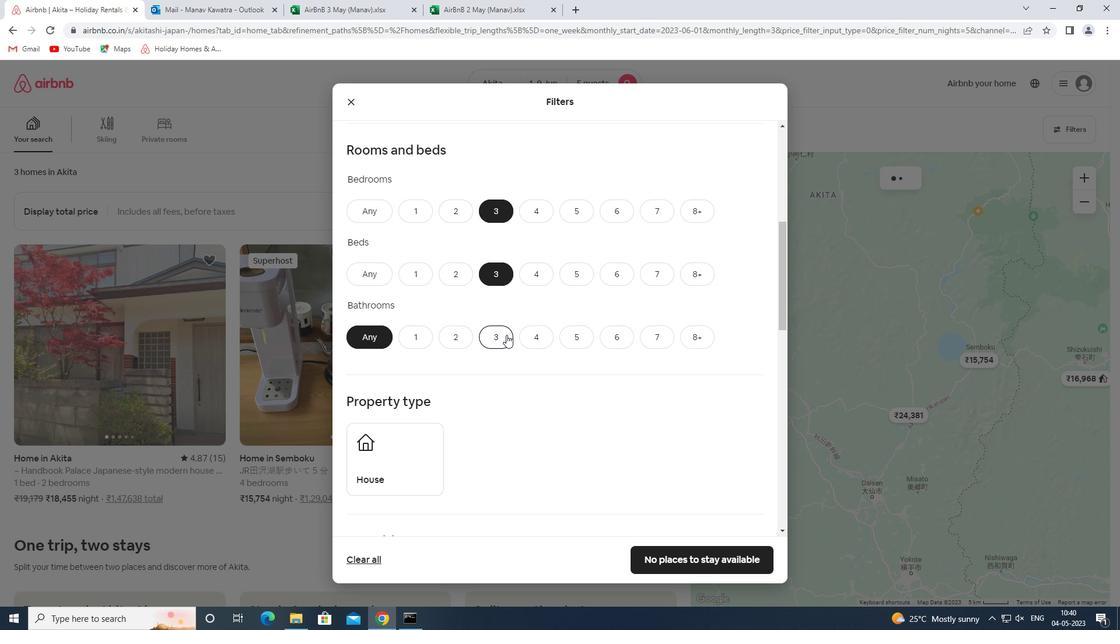 
Action: Mouse scrolled (574, 252) with delta (0, 0)
Screenshot: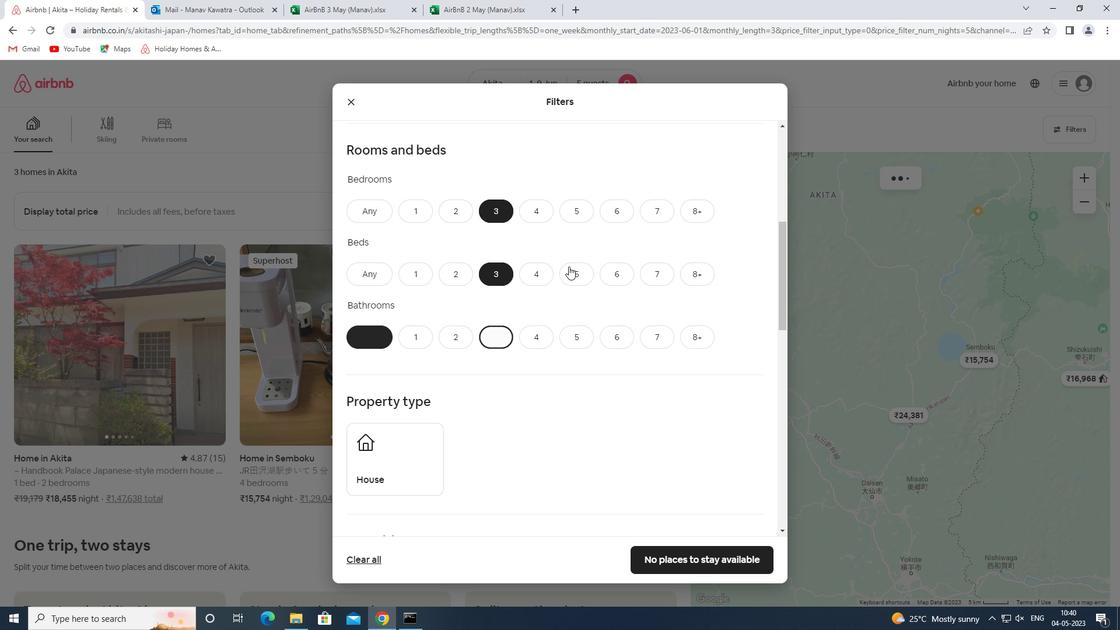 
Action: Mouse scrolled (574, 252) with delta (0, 0)
Screenshot: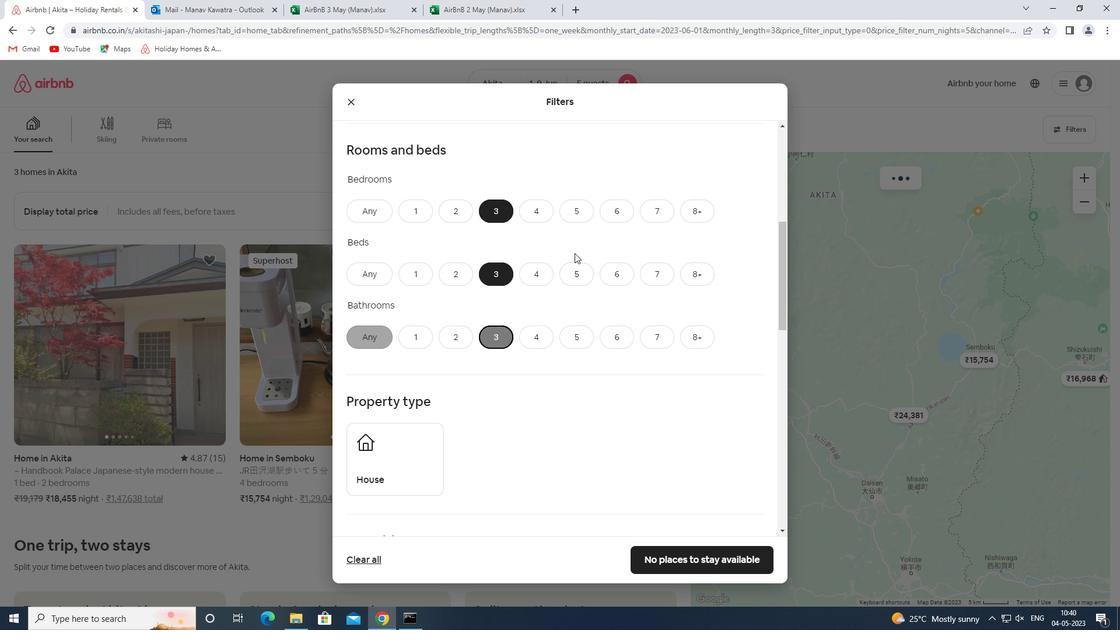
Action: Mouse moved to (574, 252)
Screenshot: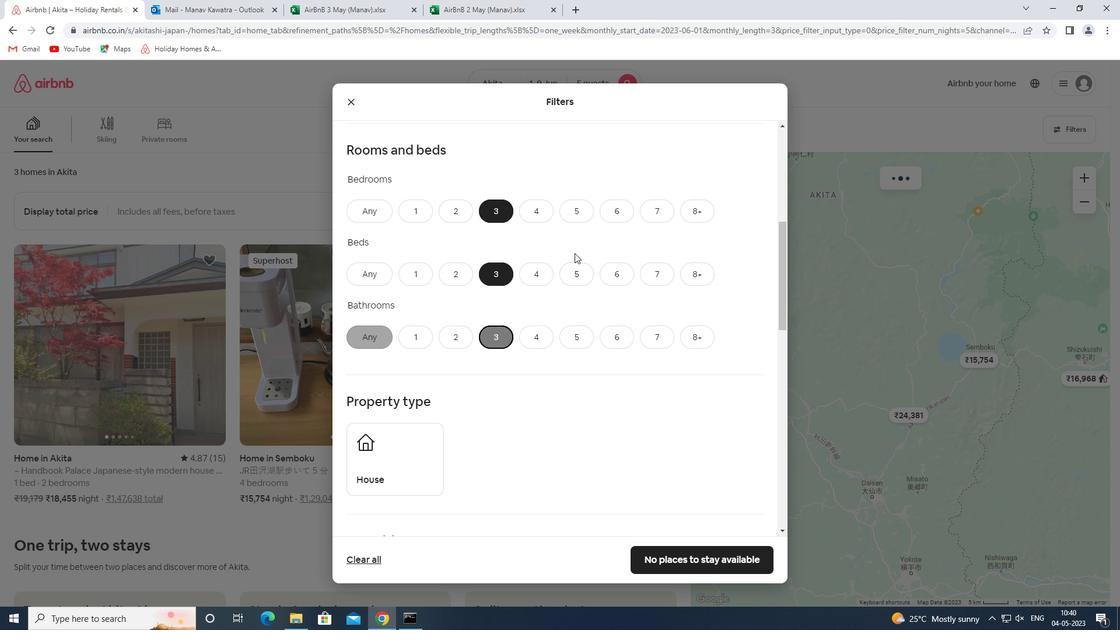 
Action: Mouse scrolled (574, 252) with delta (0, 0)
Screenshot: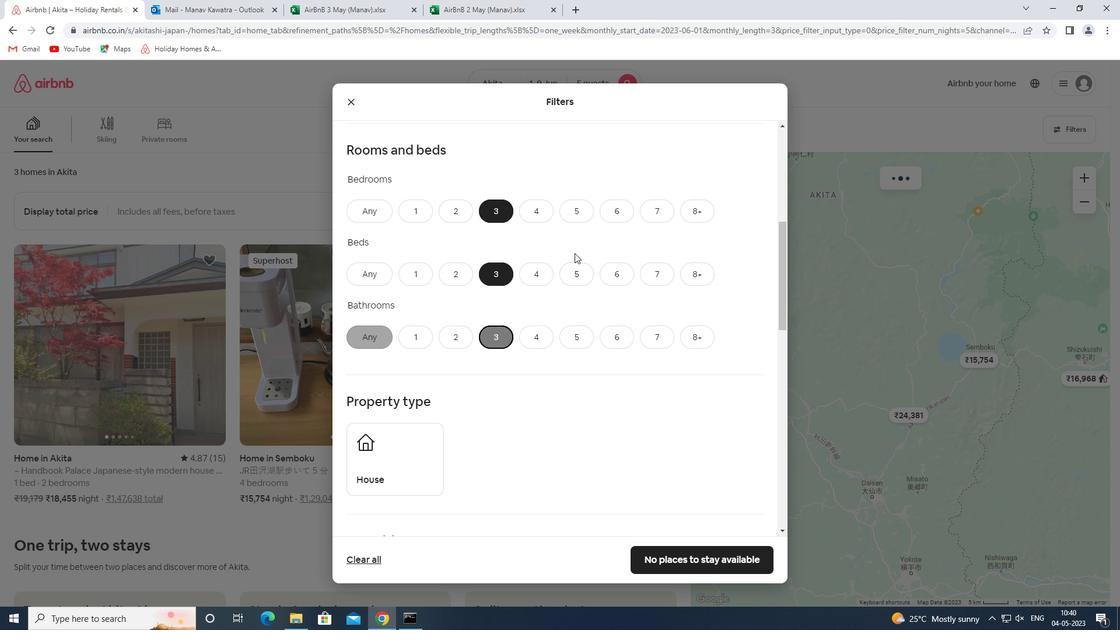 
Action: Mouse scrolled (574, 252) with delta (0, 0)
Screenshot: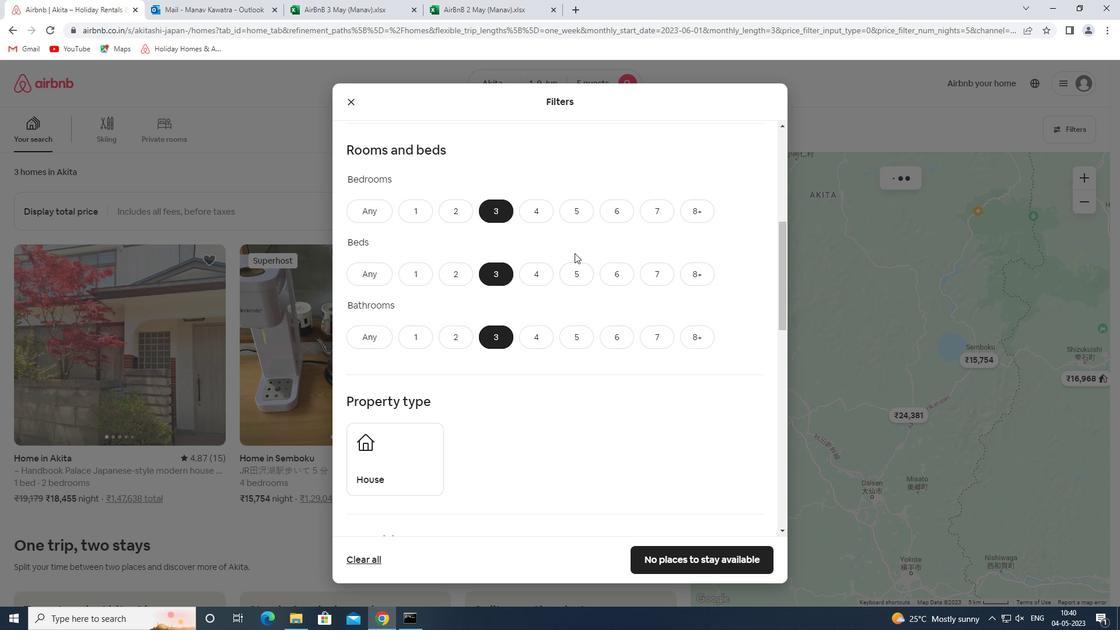 
Action: Mouse moved to (574, 252)
Screenshot: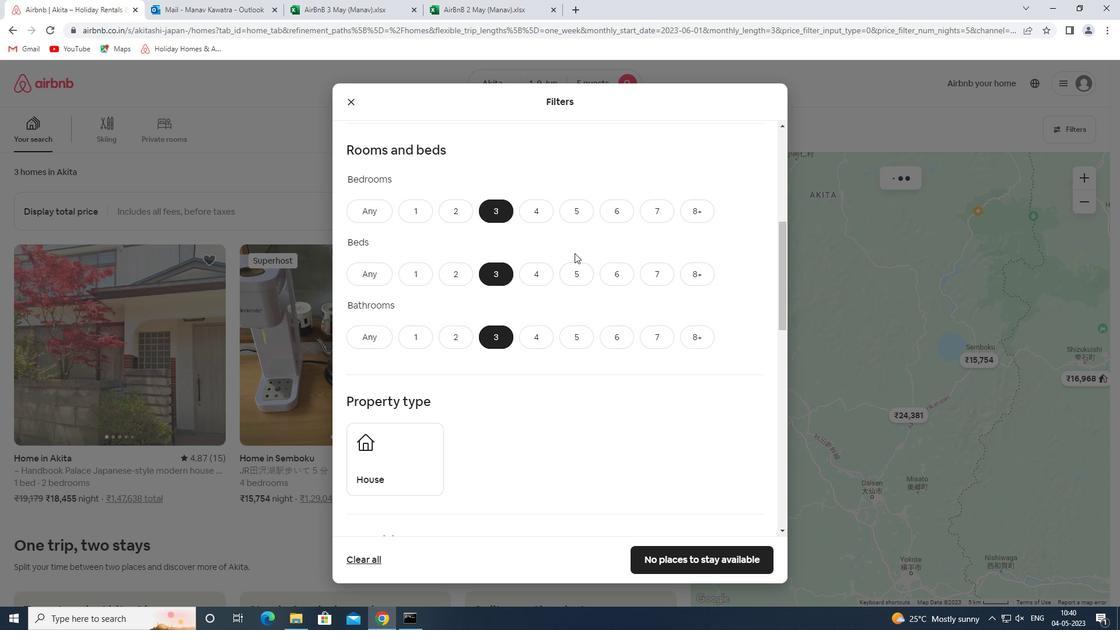 
Action: Mouse scrolled (574, 252) with delta (0, 0)
Screenshot: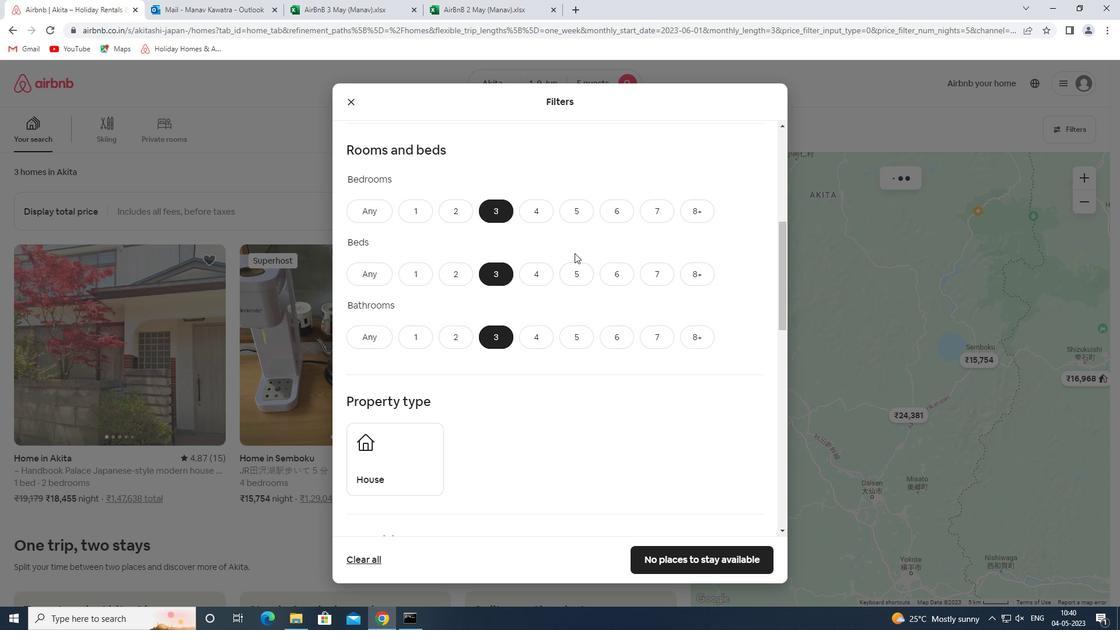 
Action: Mouse moved to (420, 186)
Screenshot: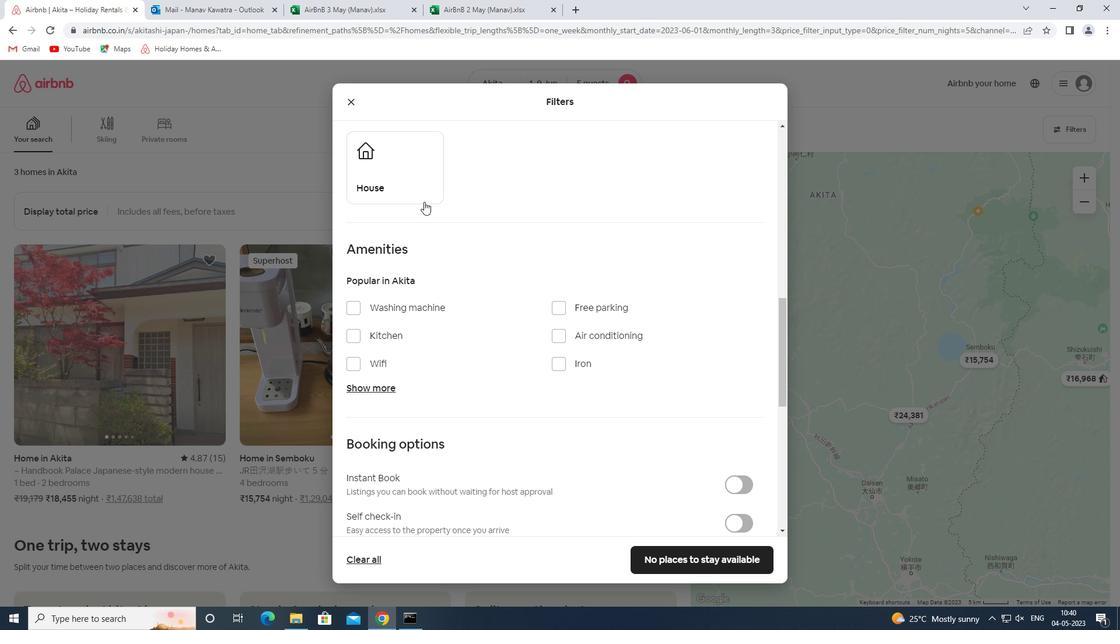 
Action: Mouse pressed left at (420, 186)
Screenshot: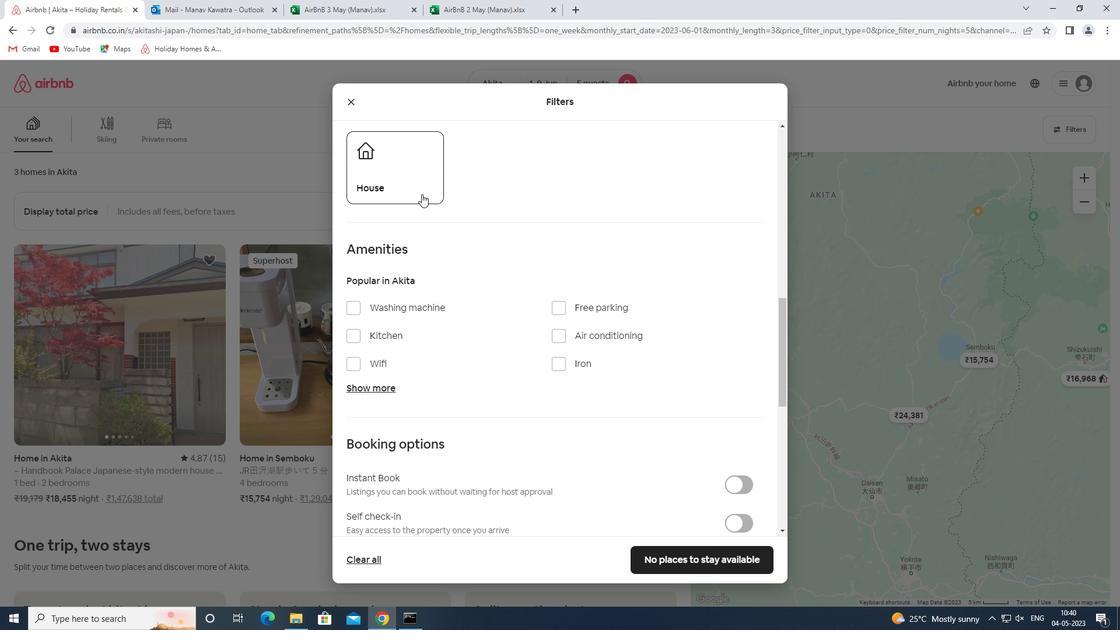 
Action: Mouse moved to (491, 375)
Screenshot: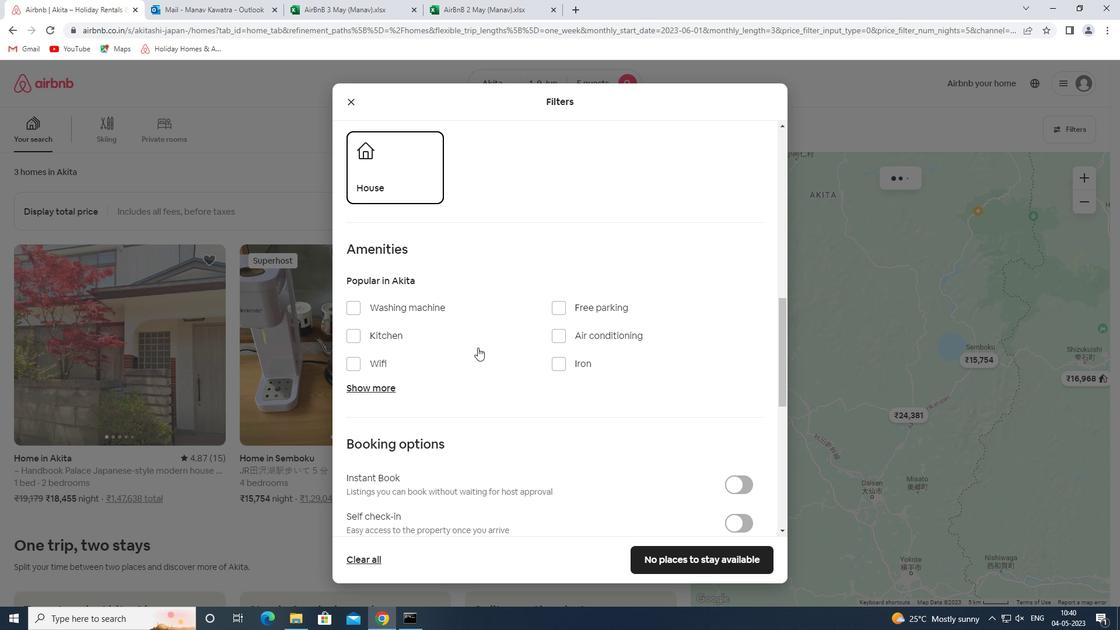 
Action: Mouse scrolled (491, 374) with delta (0, 0)
Screenshot: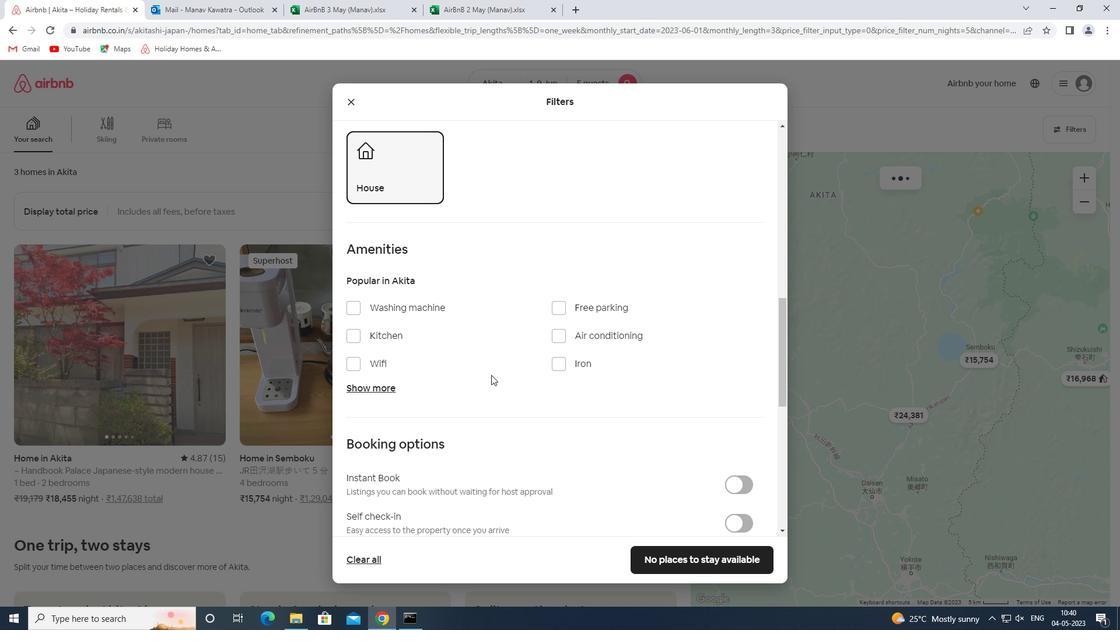 
Action: Mouse scrolled (491, 374) with delta (0, 0)
Screenshot: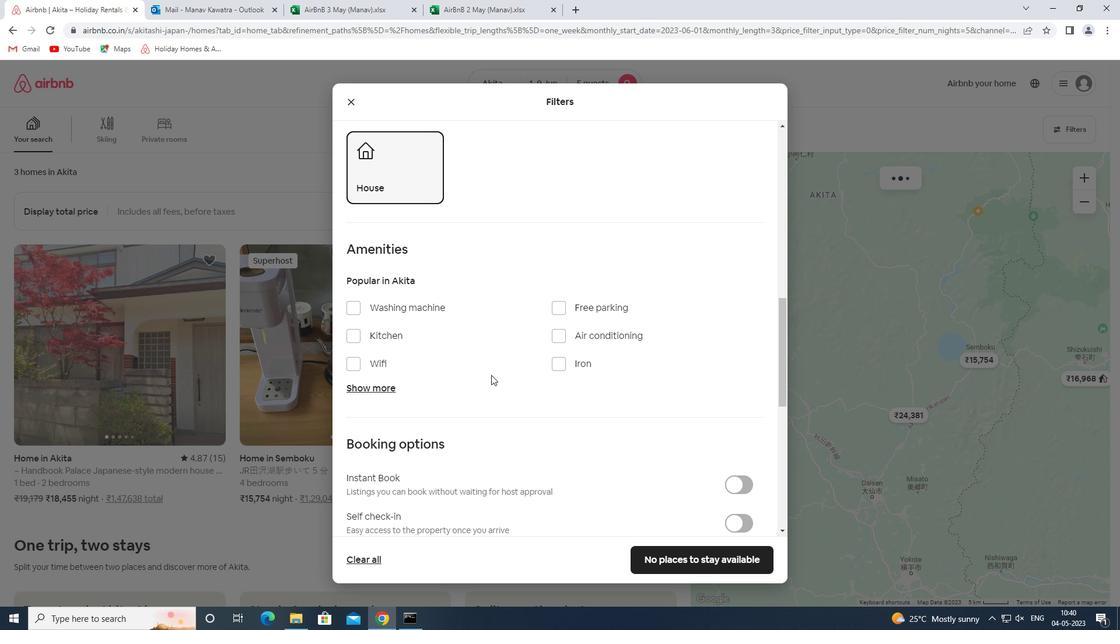 
Action: Mouse scrolled (491, 374) with delta (0, 0)
Screenshot: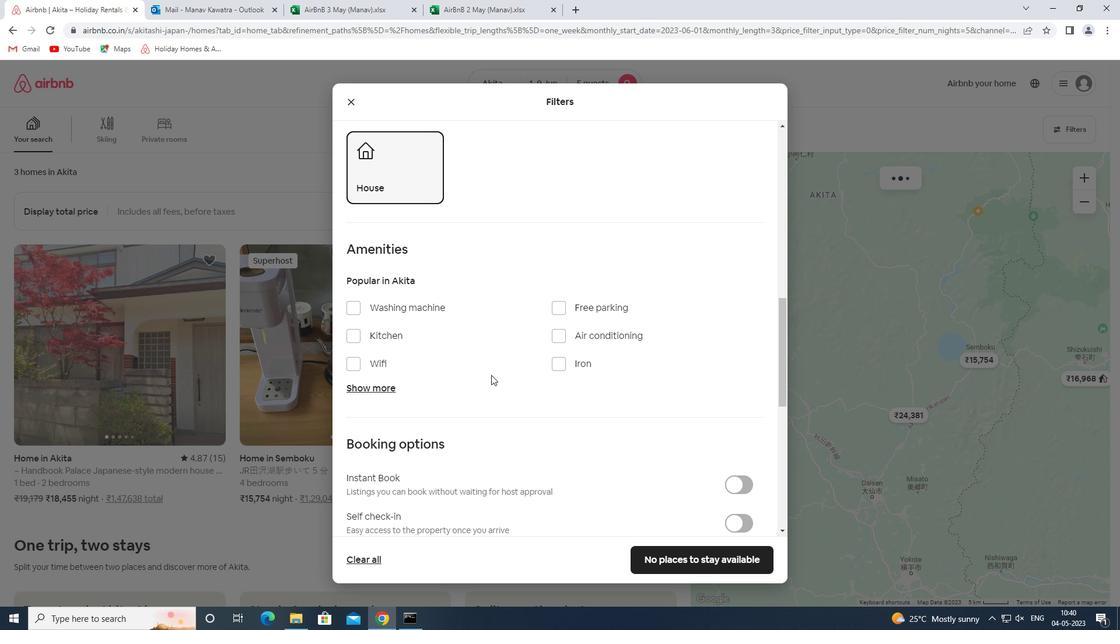 
Action: Mouse scrolled (491, 374) with delta (0, 0)
Screenshot: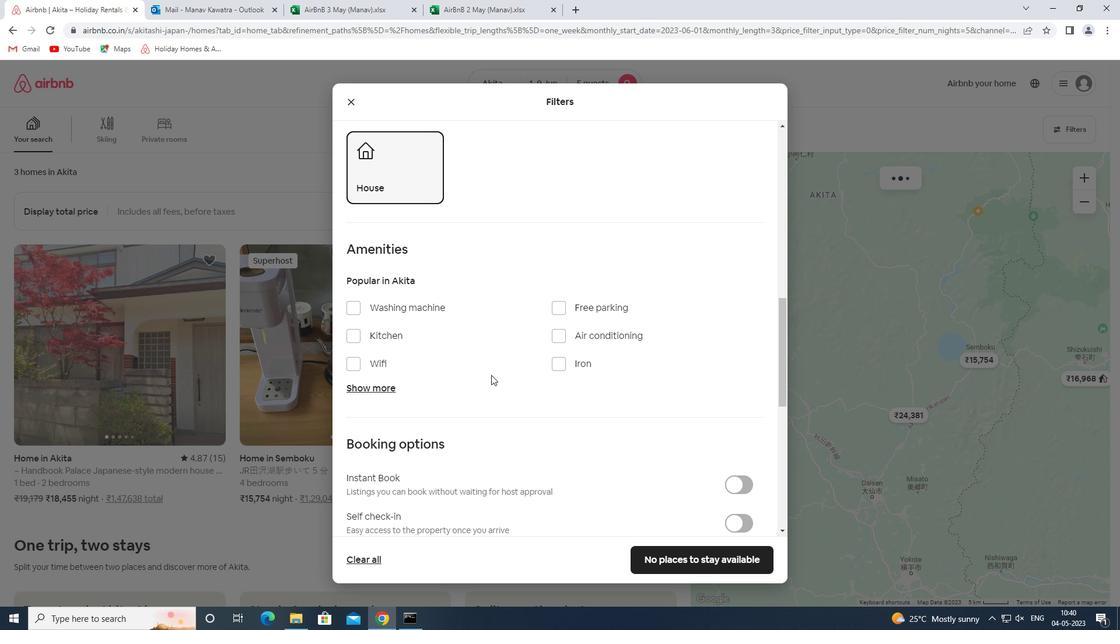 
Action: Mouse scrolled (491, 374) with delta (0, 0)
Screenshot: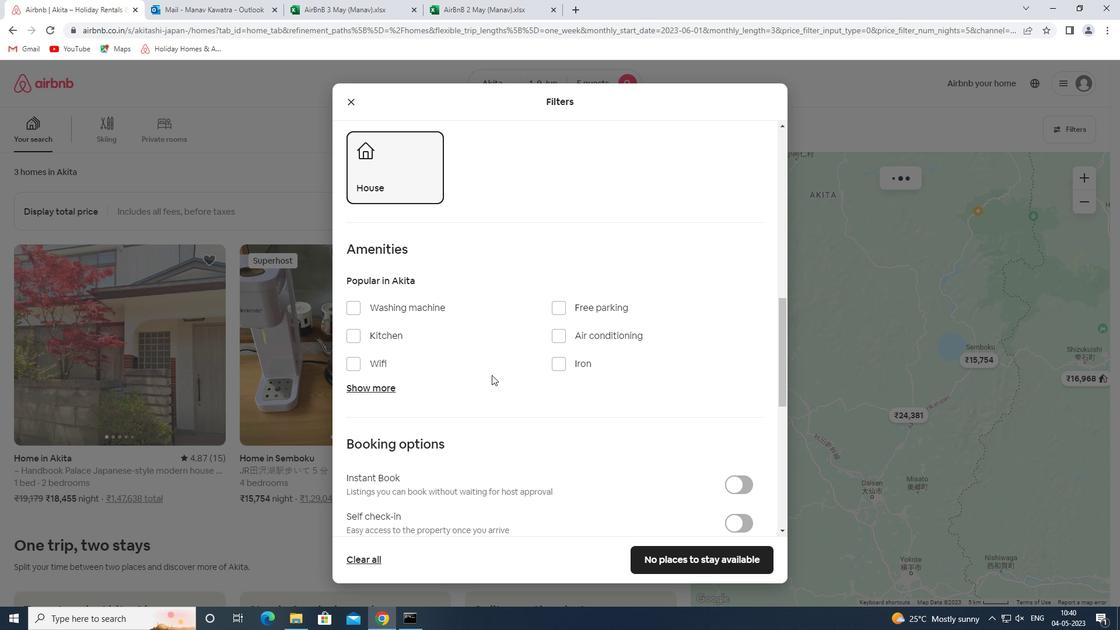 
Action: Mouse scrolled (491, 374) with delta (0, 0)
Screenshot: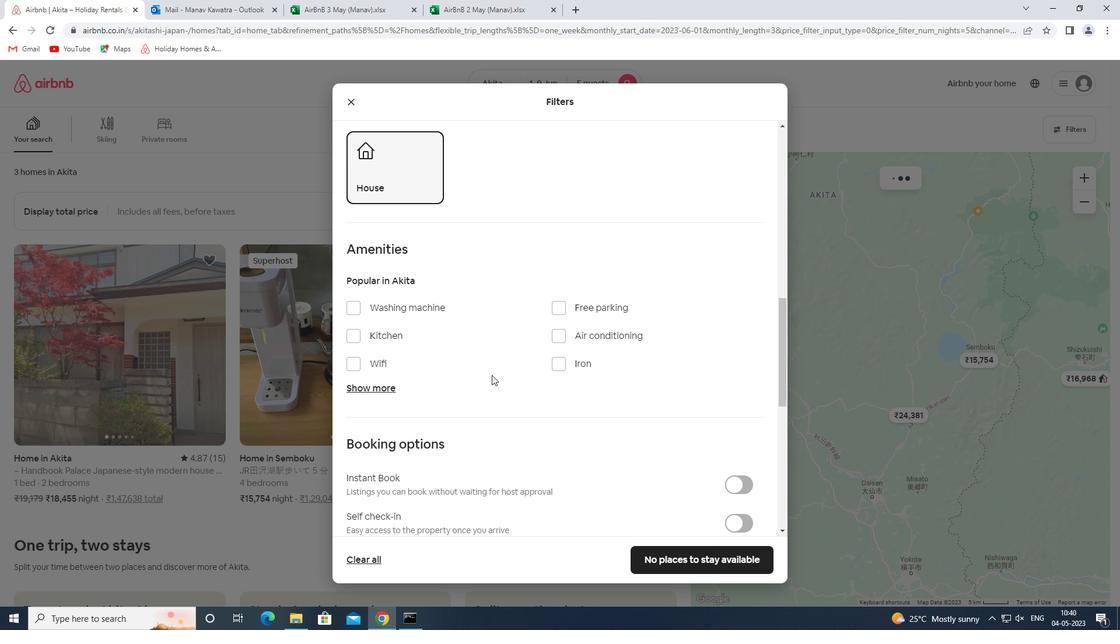 
Action: Mouse moved to (733, 177)
Screenshot: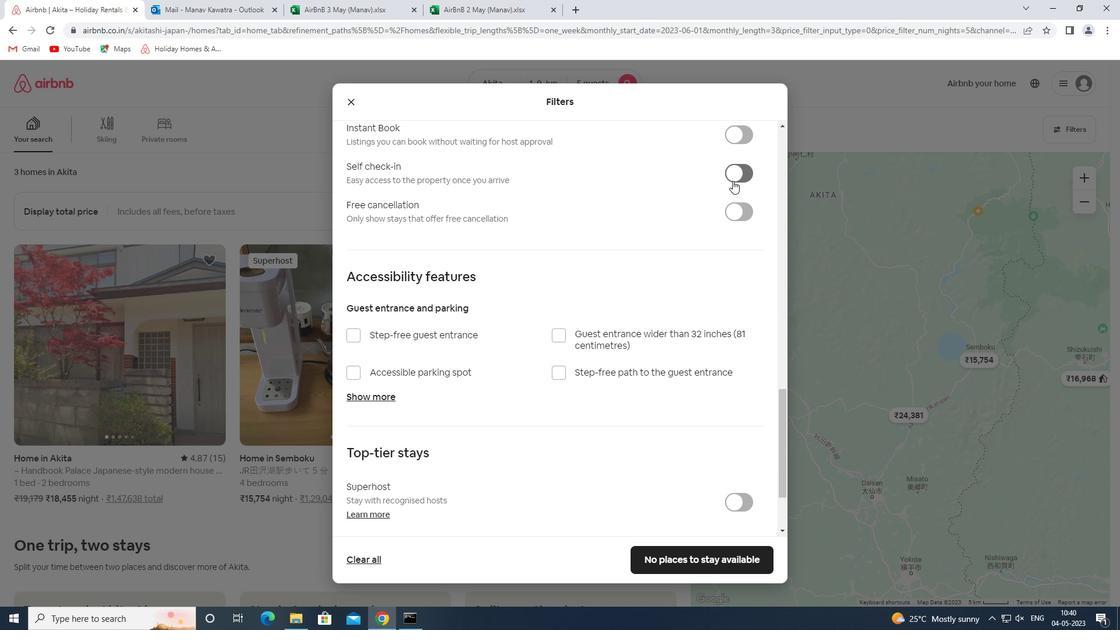 
Action: Mouse pressed left at (733, 177)
Screenshot: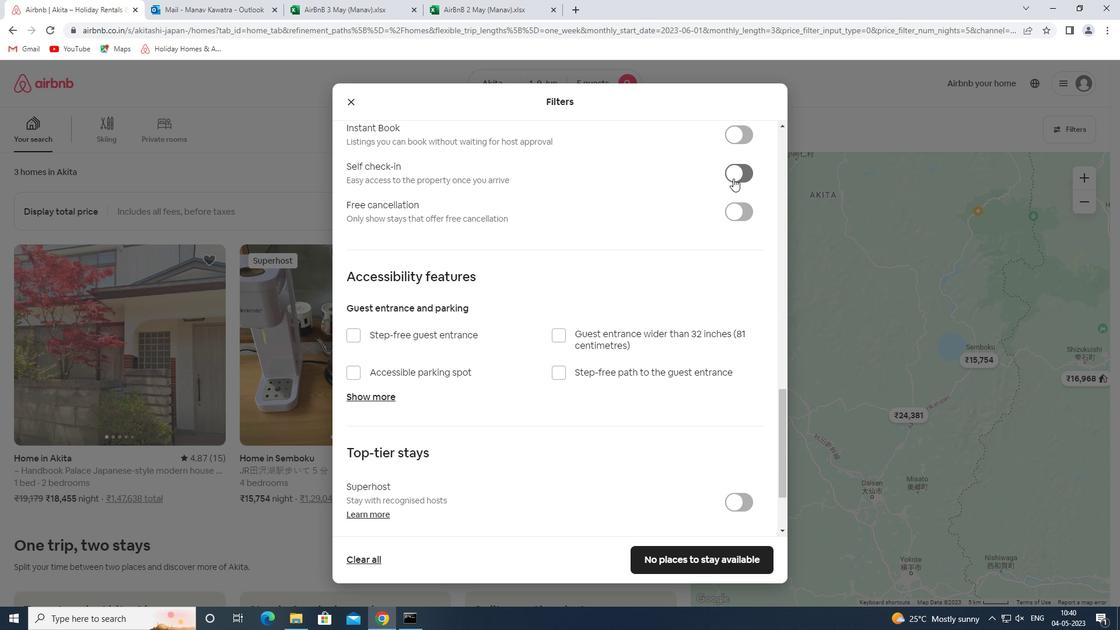 
Action: Mouse moved to (645, 286)
Screenshot: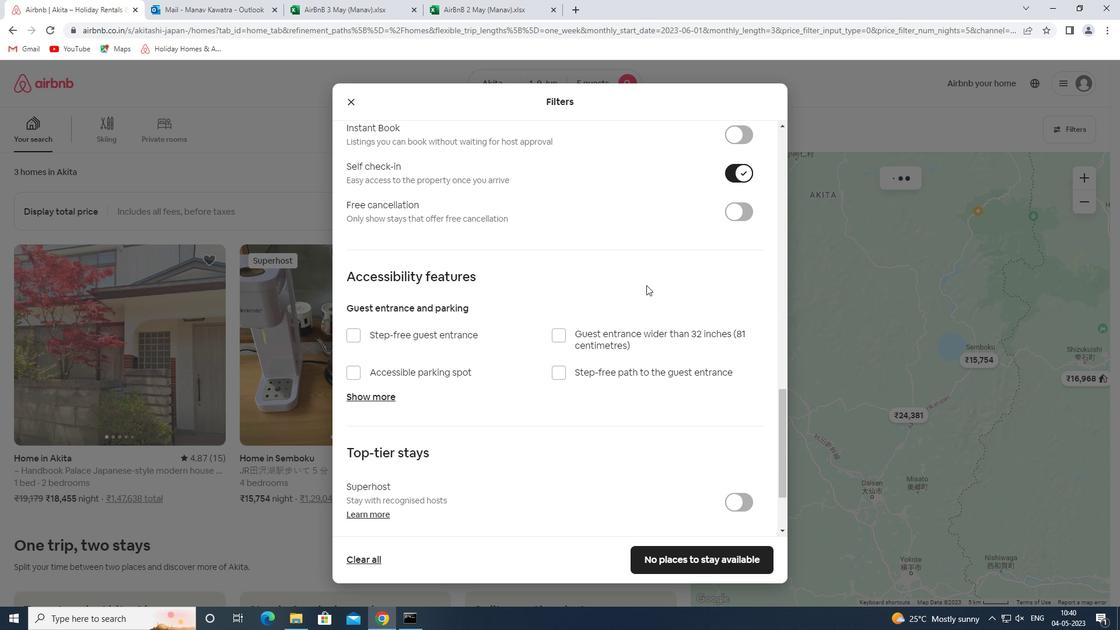 
Action: Mouse scrolled (645, 285) with delta (0, 0)
Screenshot: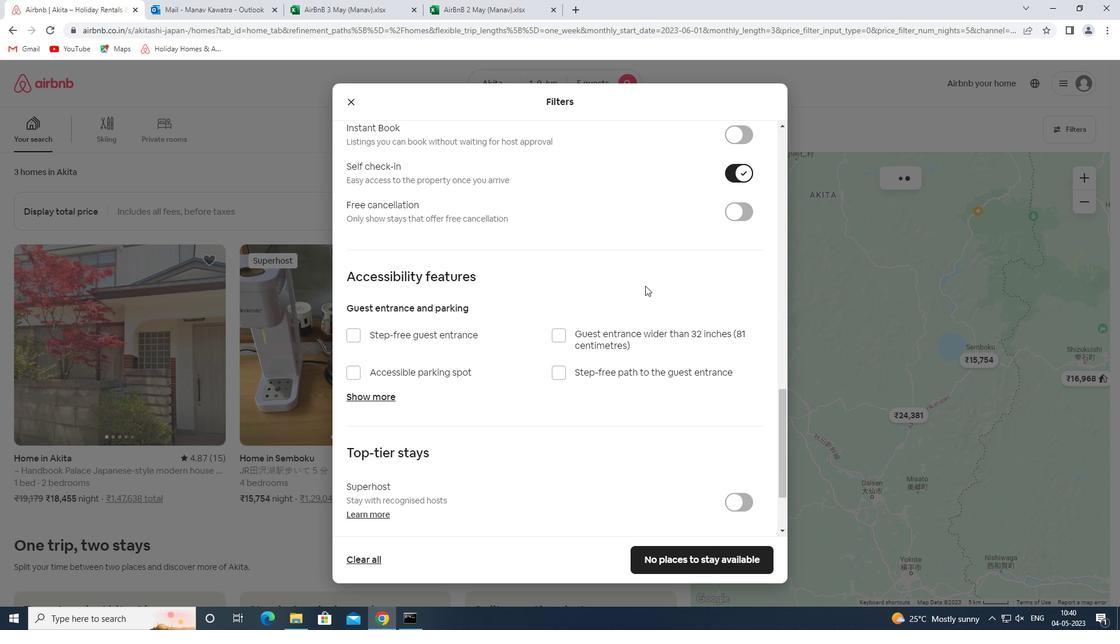 
Action: Mouse moved to (644, 287)
Screenshot: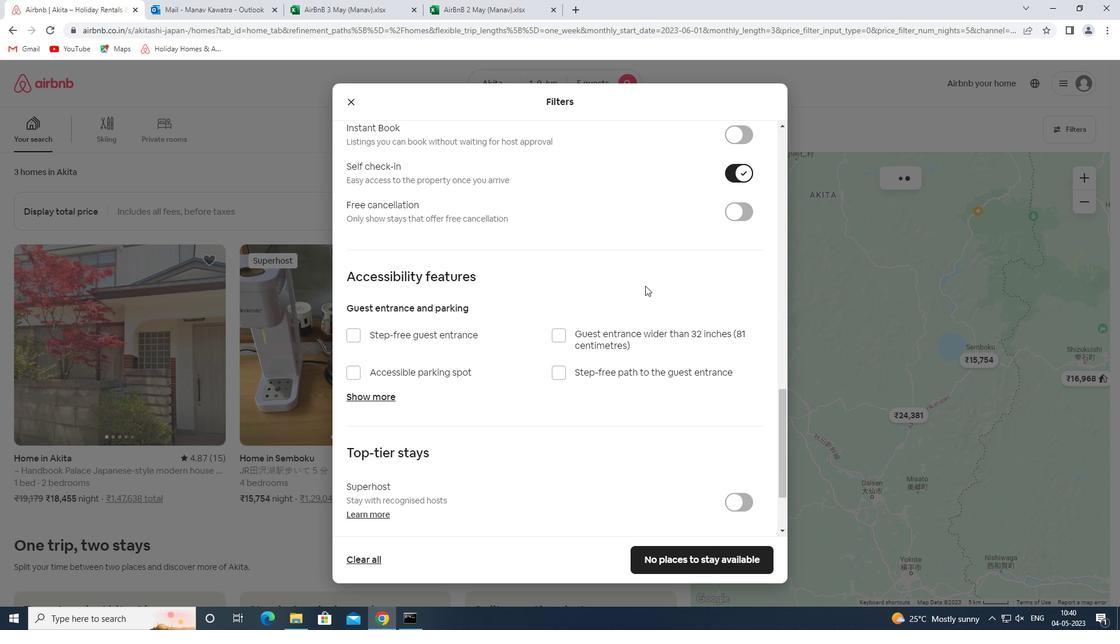 
Action: Mouse scrolled (644, 286) with delta (0, 0)
Screenshot: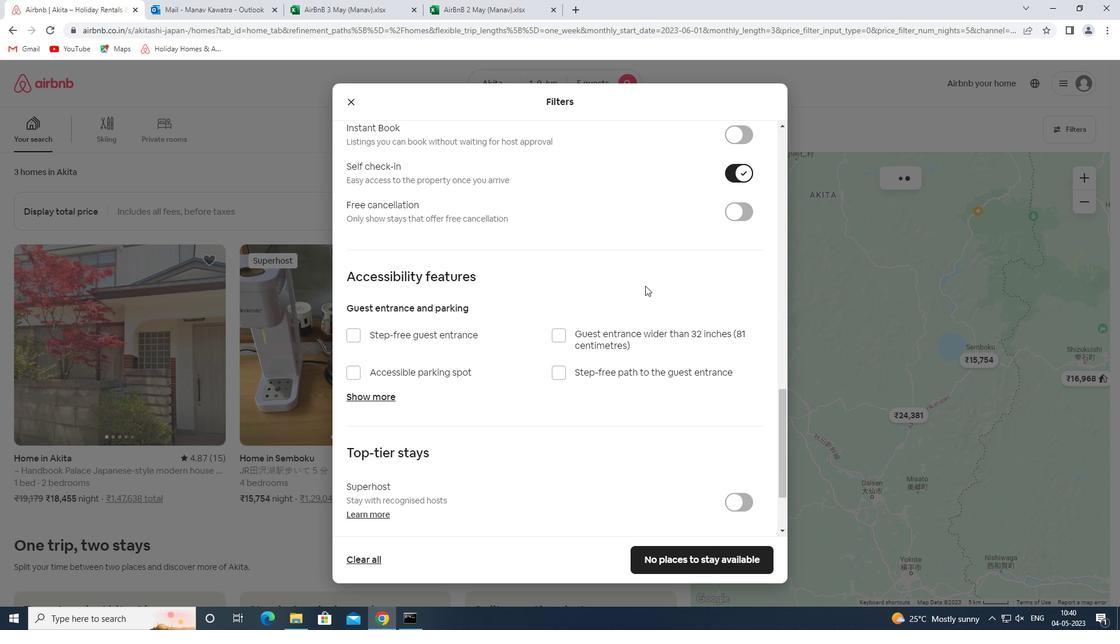 
Action: Mouse moved to (644, 287)
Screenshot: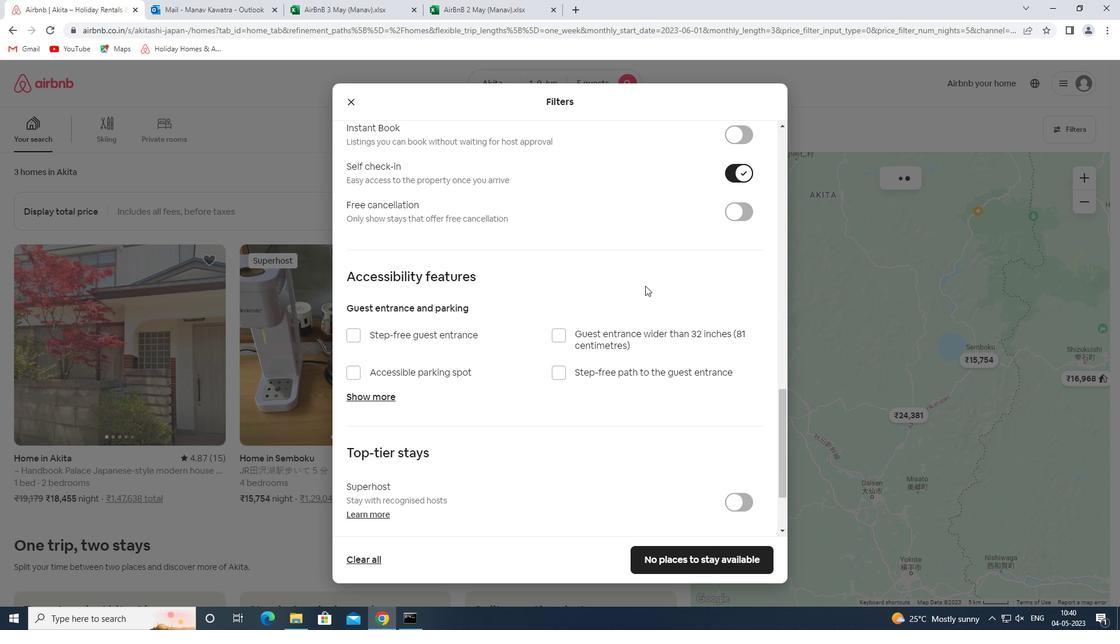 
Action: Mouse scrolled (644, 287) with delta (0, 0)
Screenshot: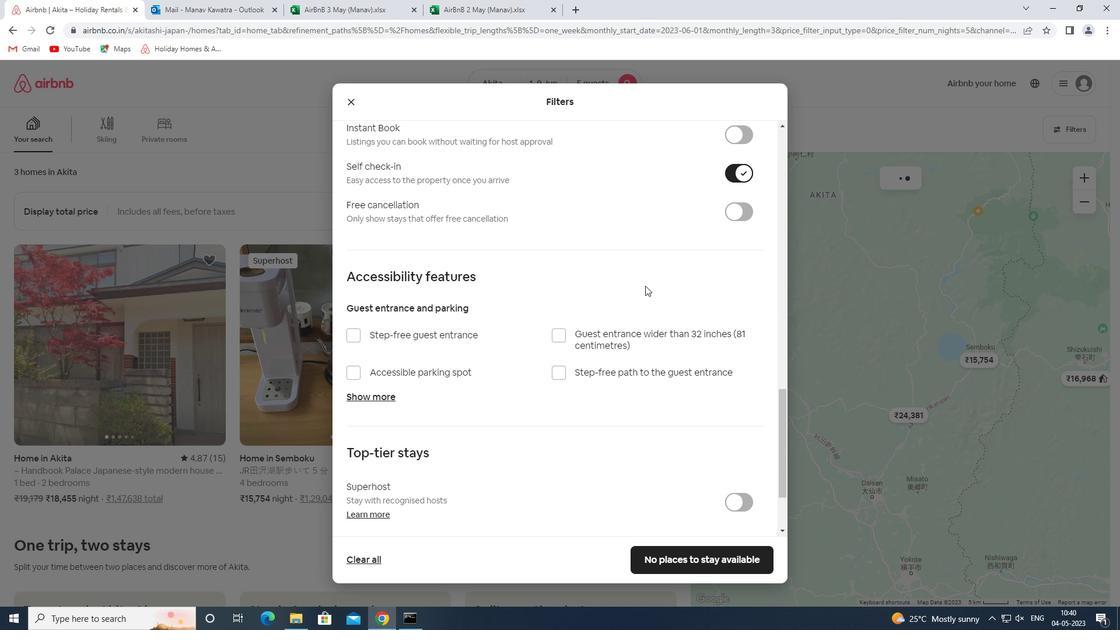
Action: Mouse moved to (643, 288)
Screenshot: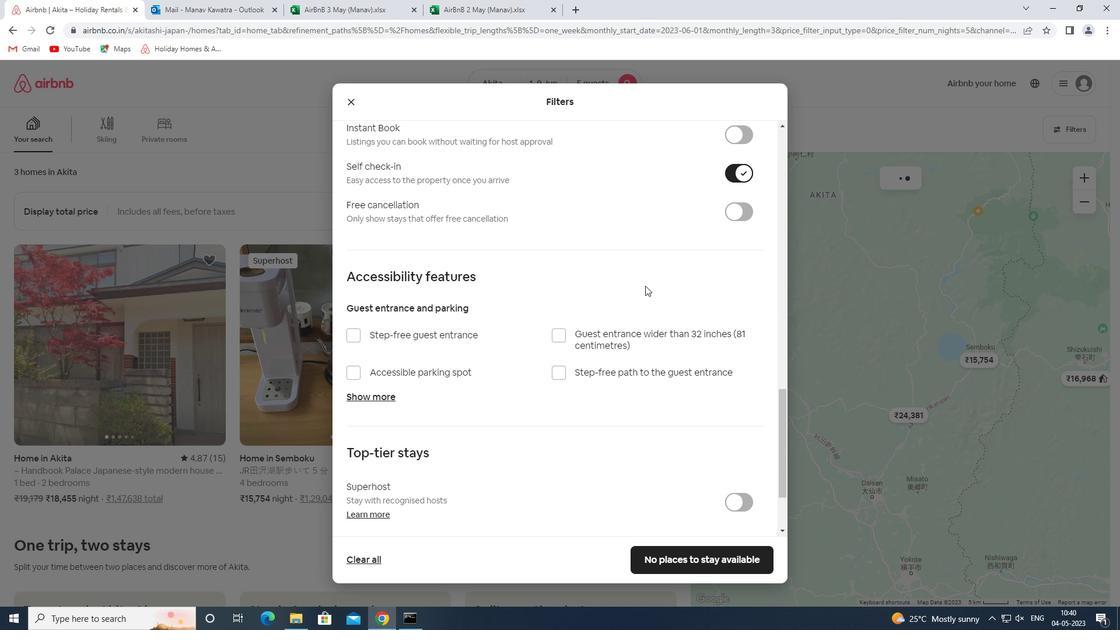 
Action: Mouse scrolled (643, 287) with delta (0, 0)
Screenshot: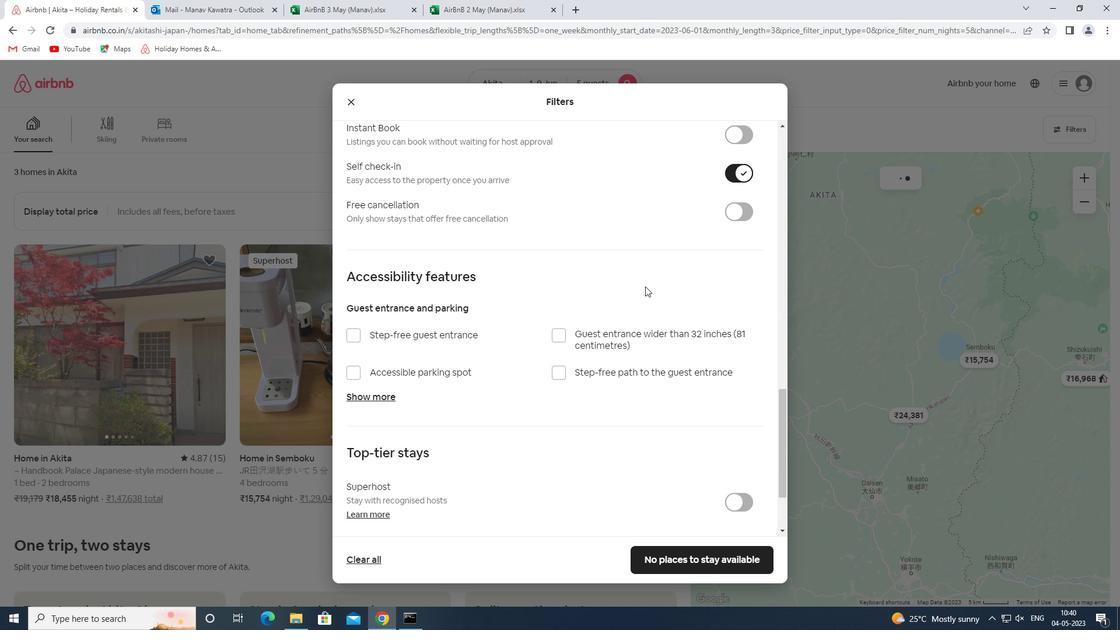 
Action: Mouse scrolled (643, 287) with delta (0, 0)
Screenshot: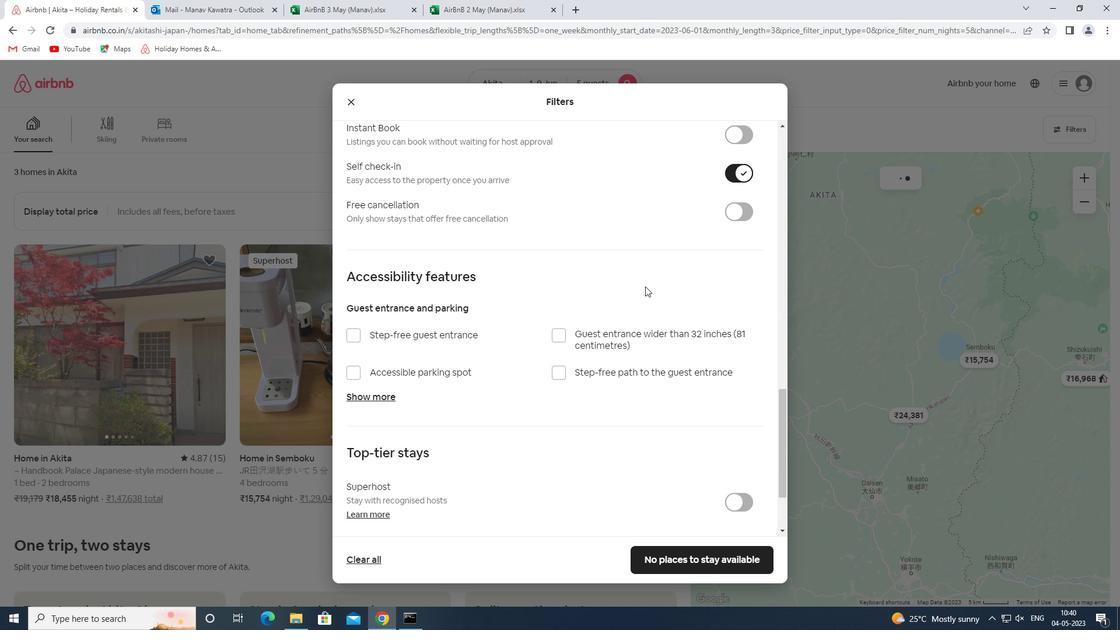 
Action: Mouse scrolled (643, 287) with delta (0, 0)
Screenshot: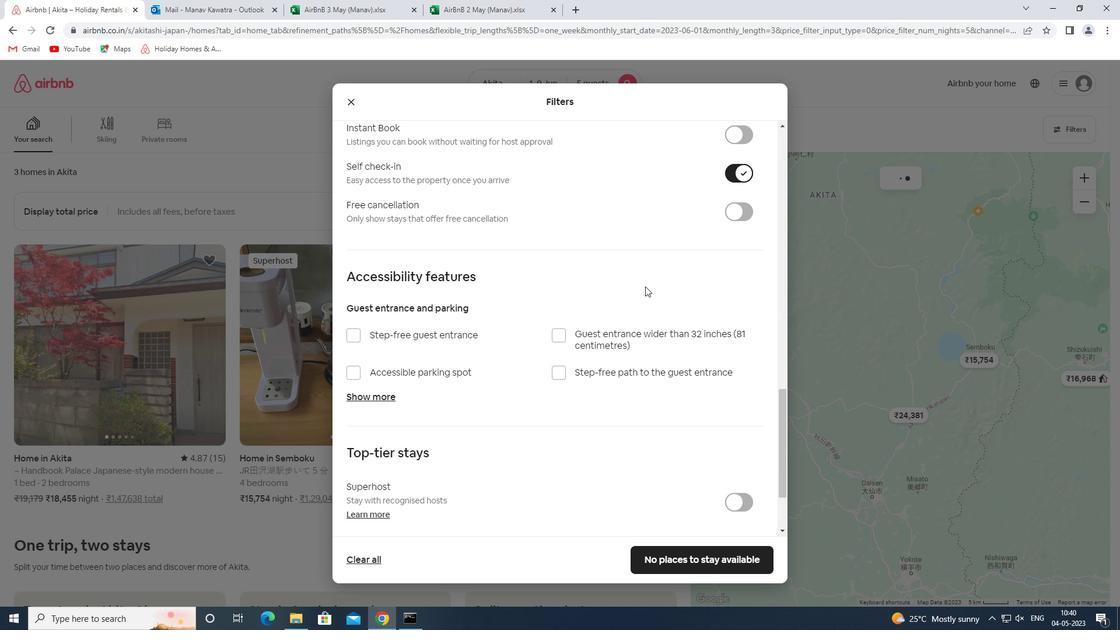 
Action: Mouse moved to (376, 501)
Screenshot: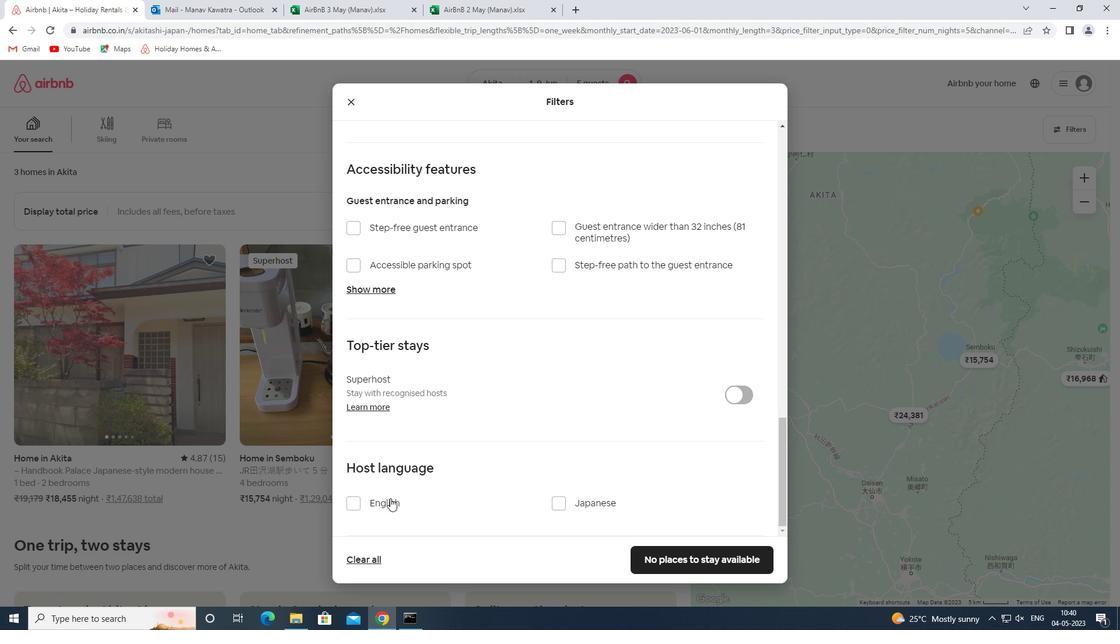 
Action: Mouse pressed left at (376, 501)
Screenshot: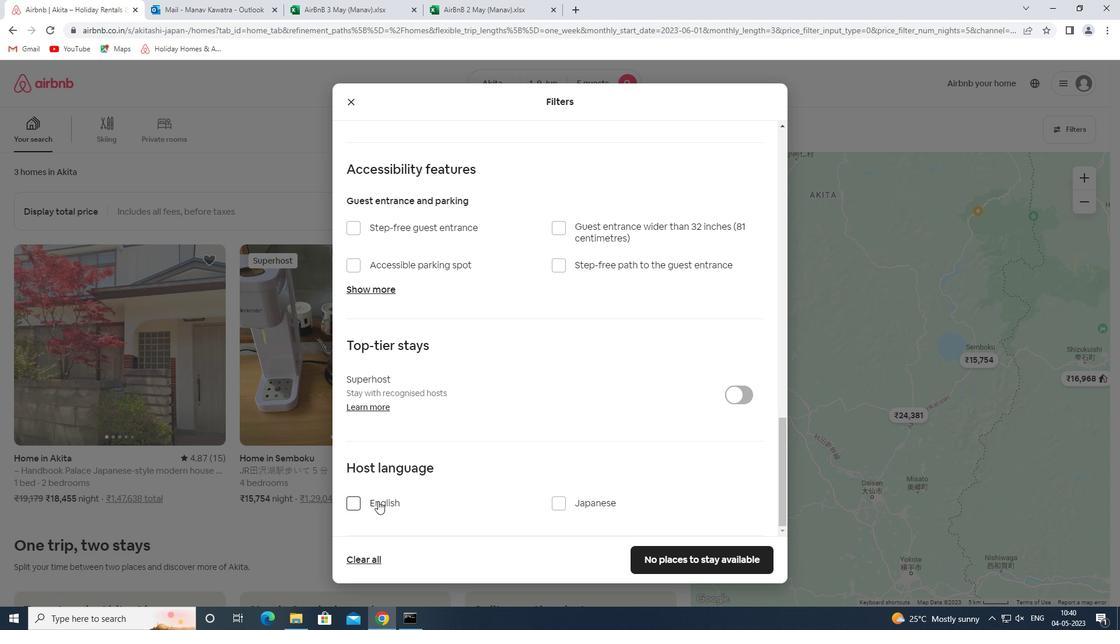 
Action: Mouse moved to (686, 554)
Screenshot: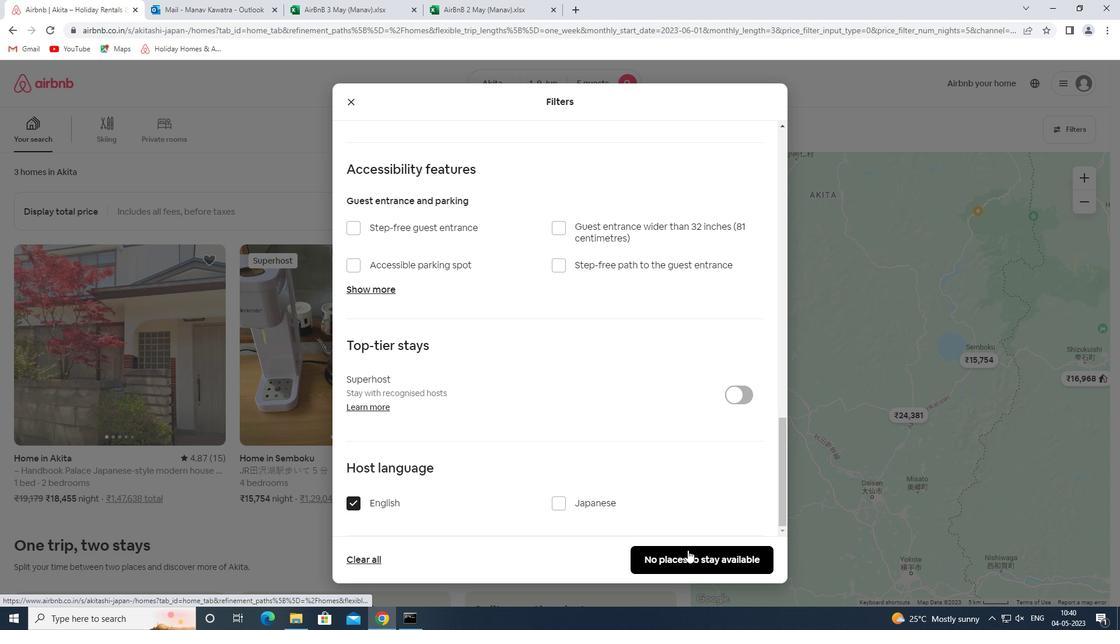 
Action: Mouse pressed left at (686, 554)
Screenshot: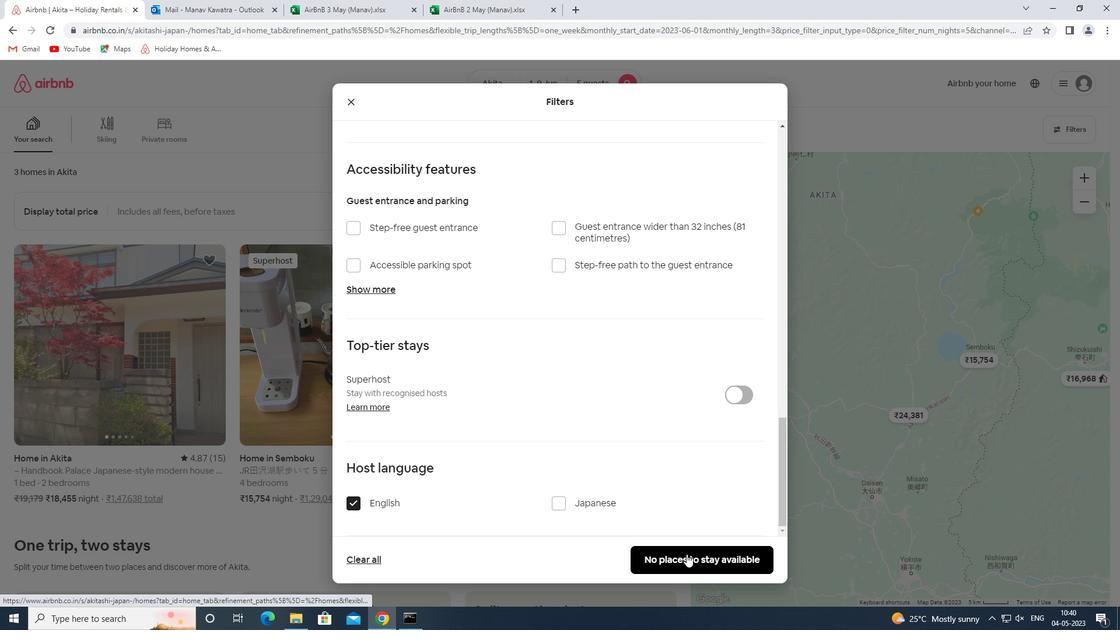 
